 Task: Create a due date automation trigger when advanced on, on the tuesday of the week before a card is due add fields with custom field "Resume" checked at 11:00 AM.
Action: Mouse moved to (914, 288)
Screenshot: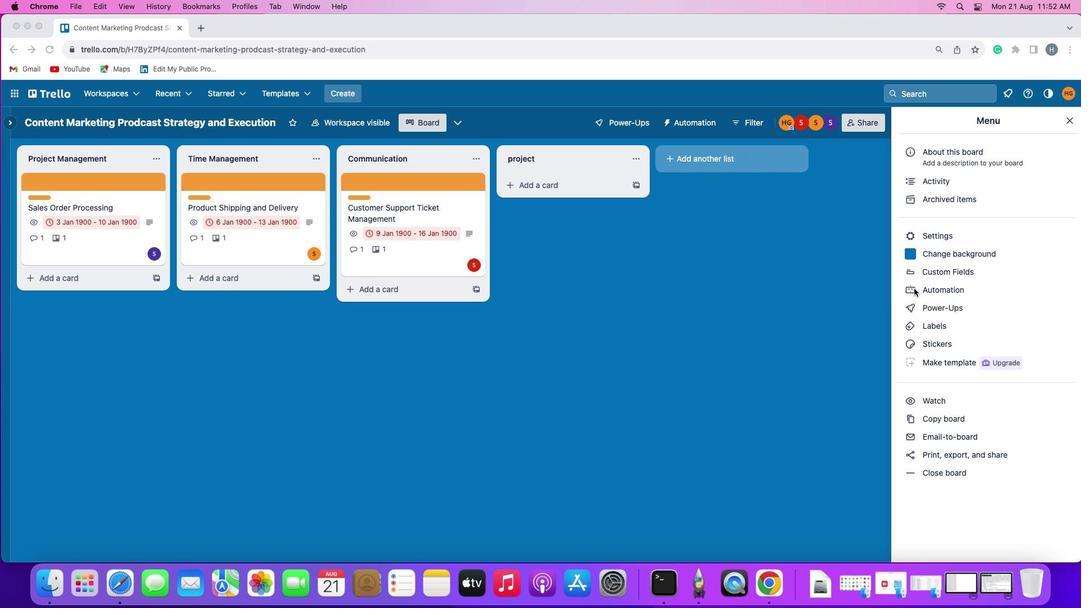 
Action: Mouse pressed left at (914, 288)
Screenshot: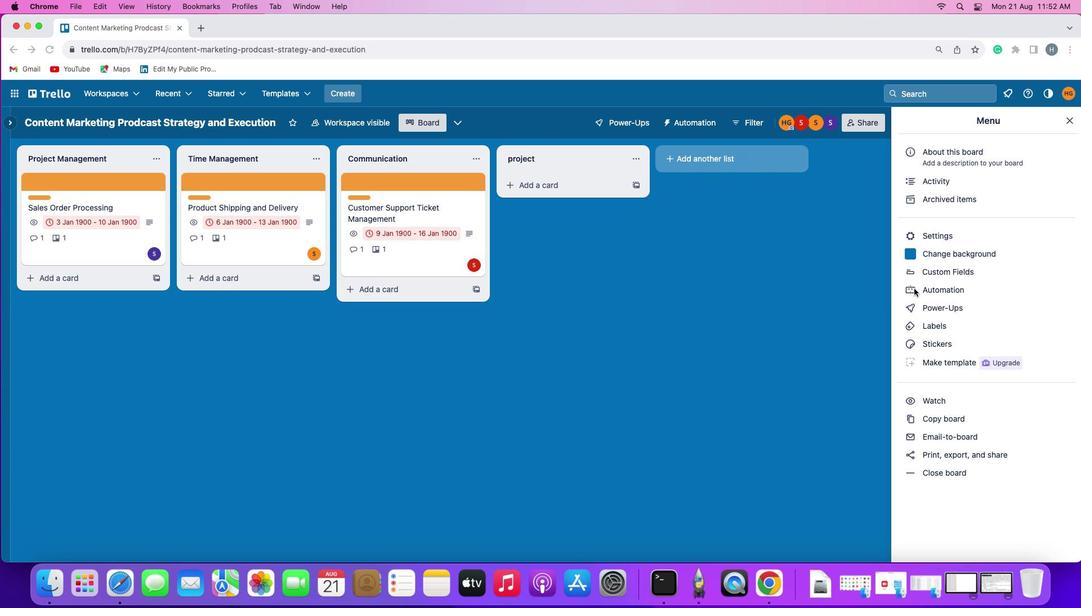 
Action: Mouse pressed left at (914, 288)
Screenshot: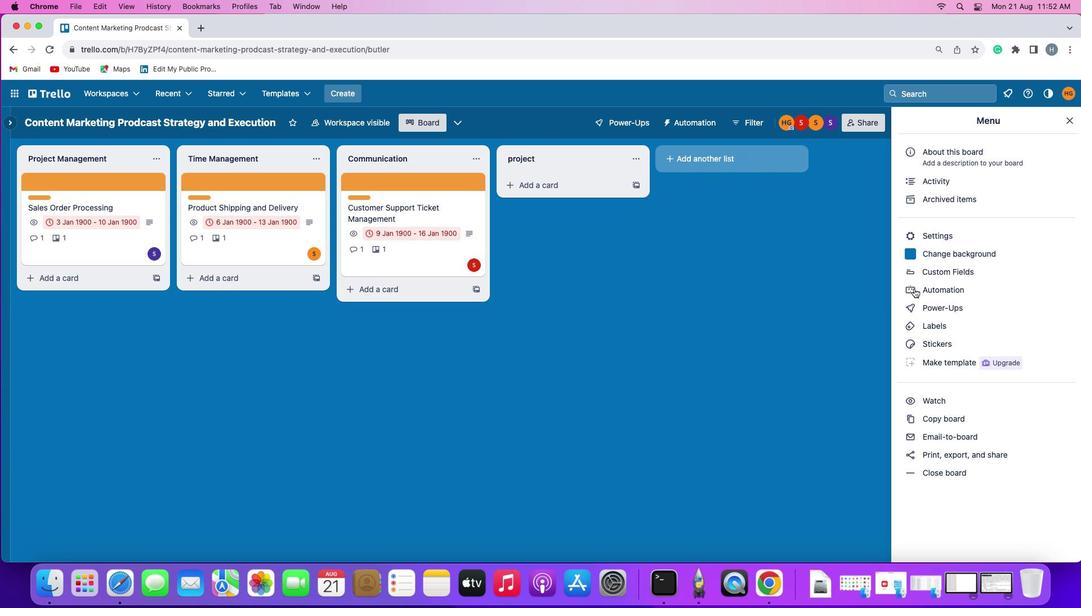 
Action: Mouse moved to (76, 264)
Screenshot: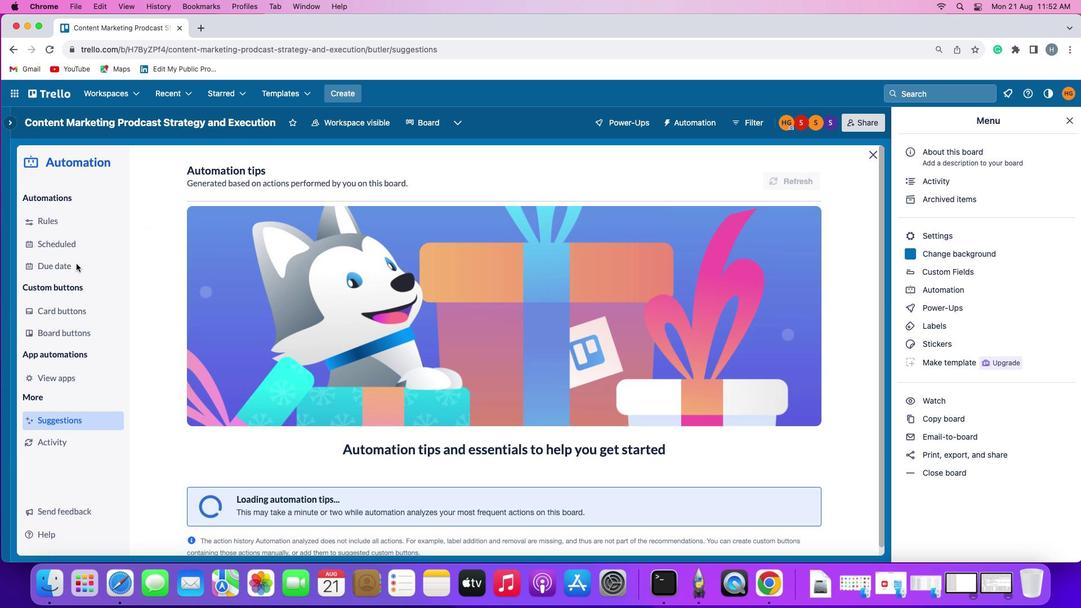 
Action: Mouse pressed left at (76, 264)
Screenshot: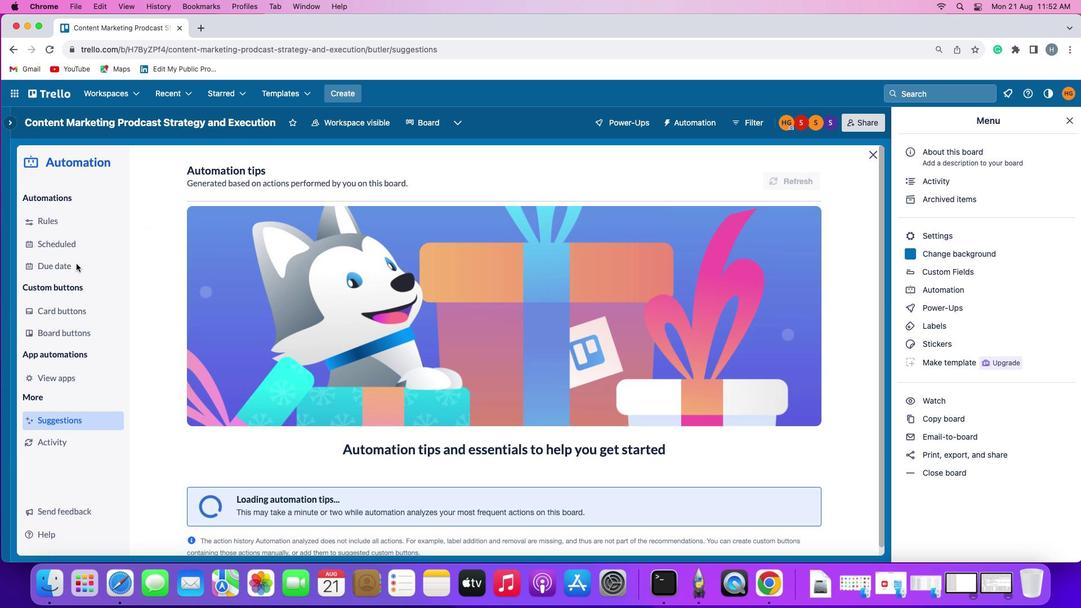
Action: Mouse moved to (765, 176)
Screenshot: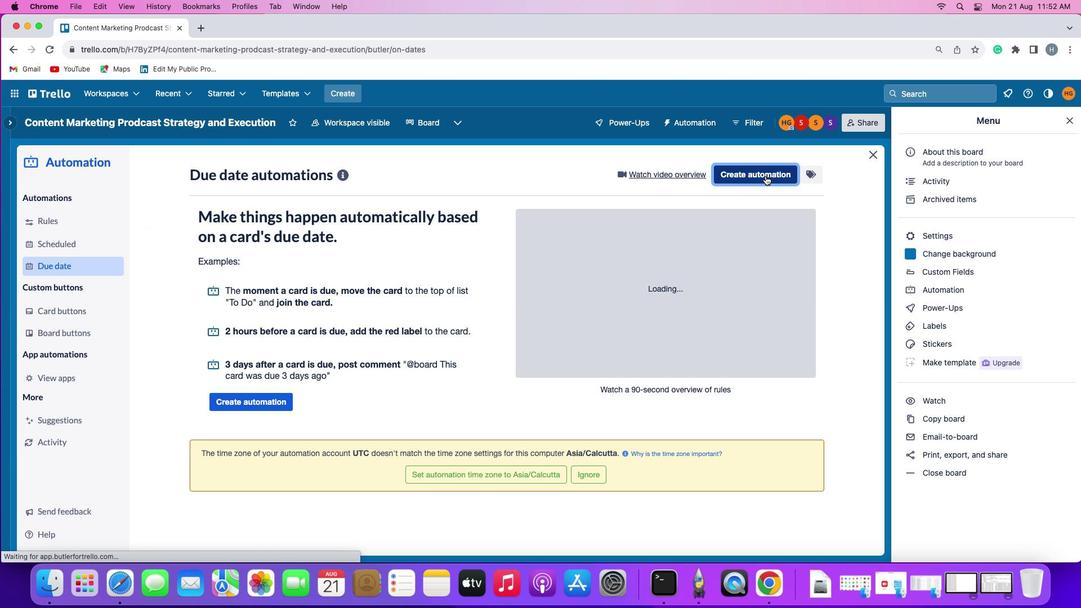 
Action: Mouse pressed left at (765, 176)
Screenshot: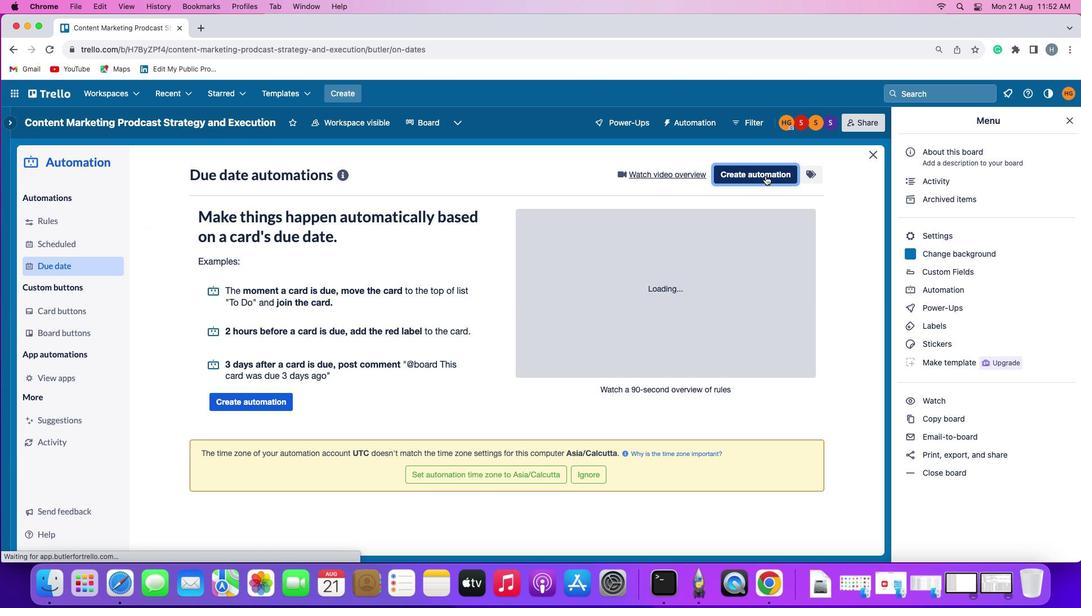 
Action: Mouse moved to (211, 283)
Screenshot: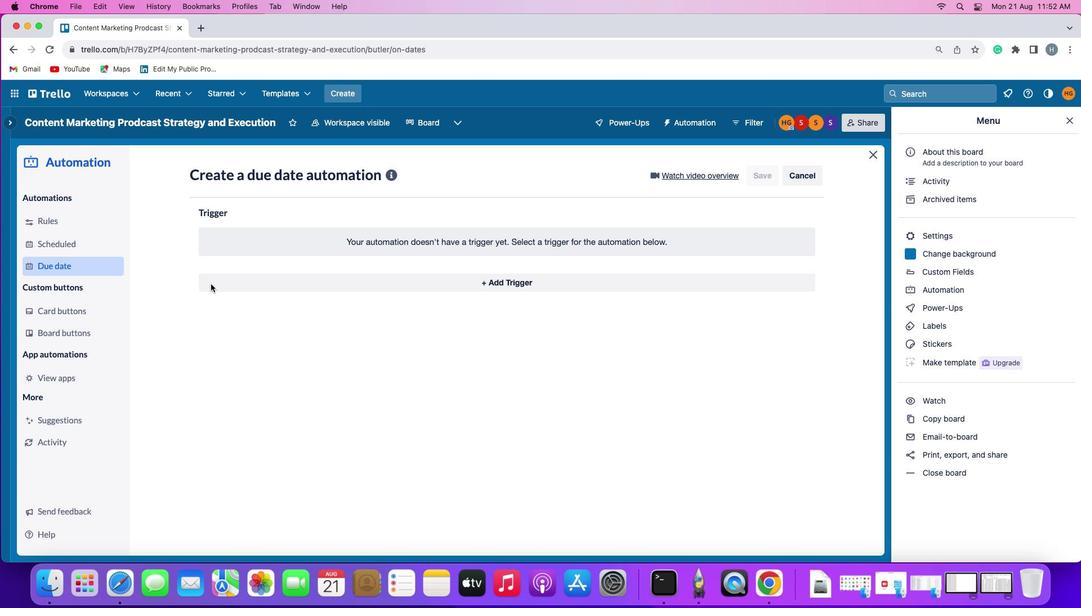 
Action: Mouse pressed left at (211, 283)
Screenshot: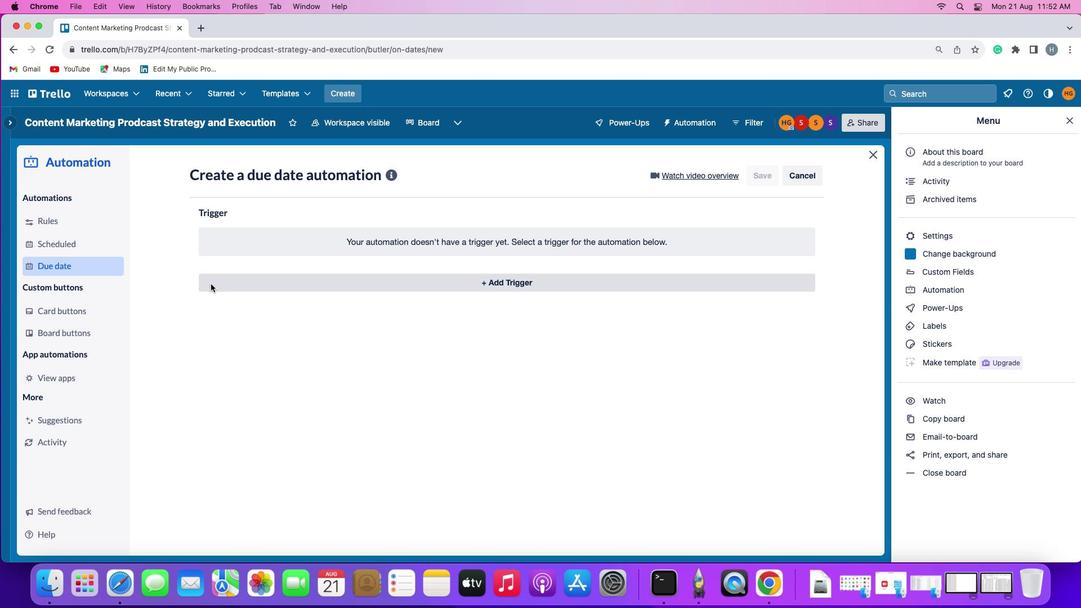 
Action: Mouse moved to (257, 492)
Screenshot: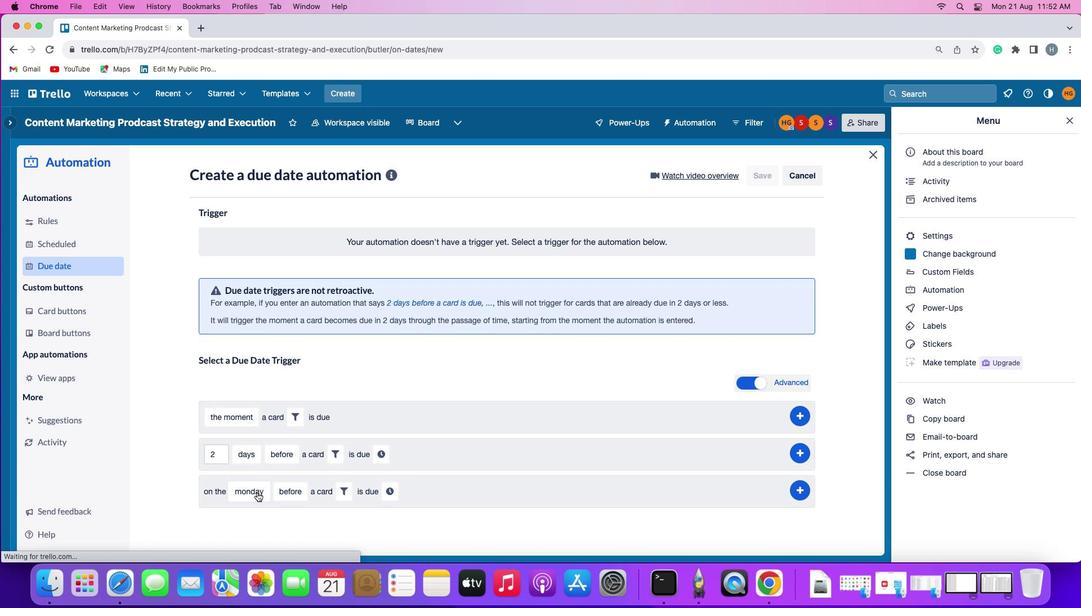 
Action: Mouse pressed left at (257, 492)
Screenshot: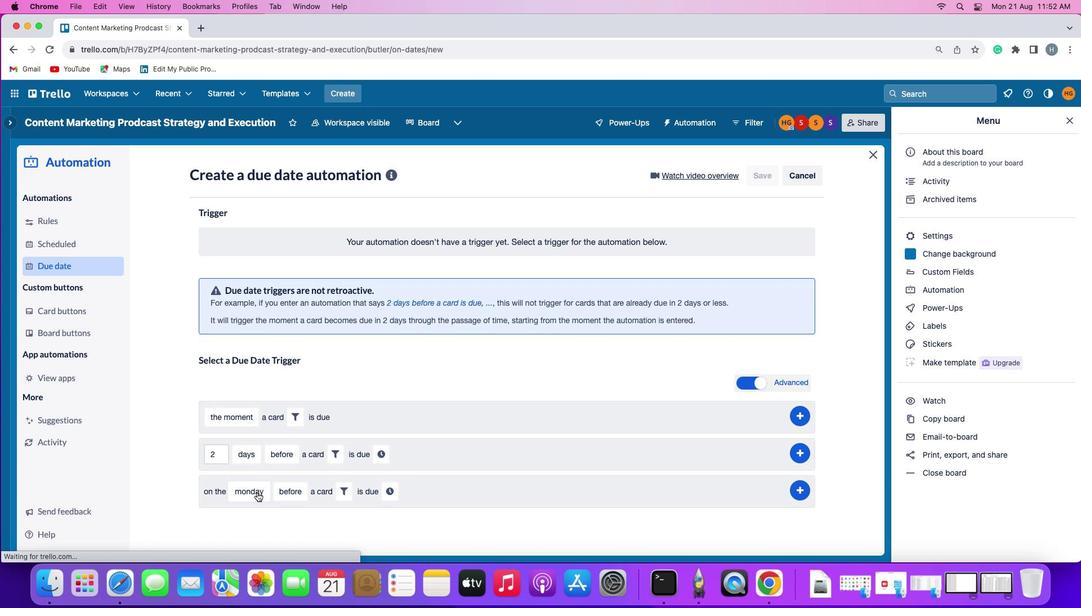 
Action: Mouse moved to (272, 356)
Screenshot: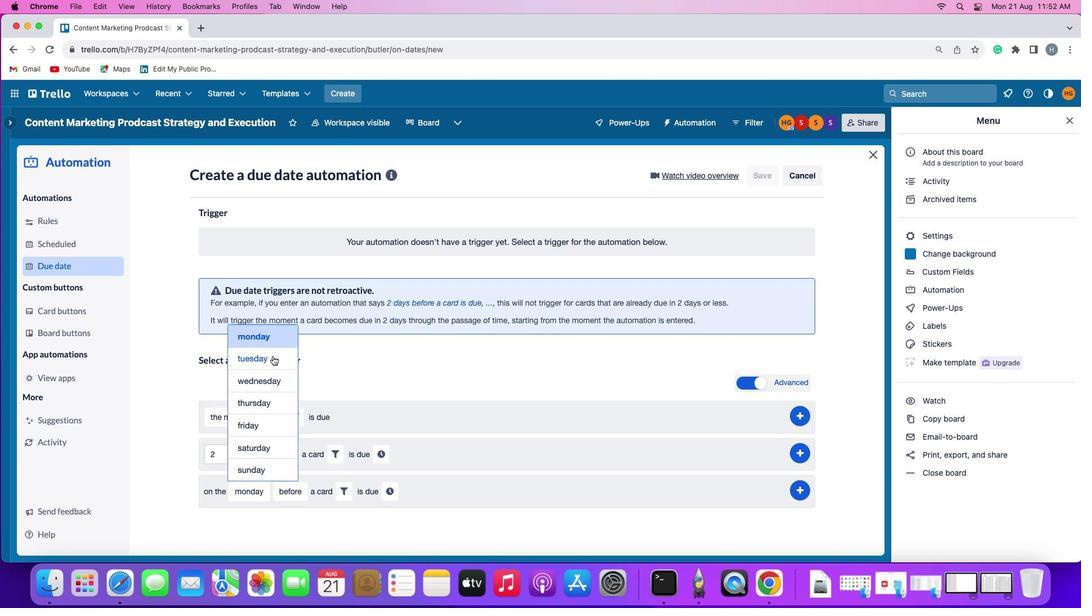 
Action: Mouse pressed left at (272, 356)
Screenshot: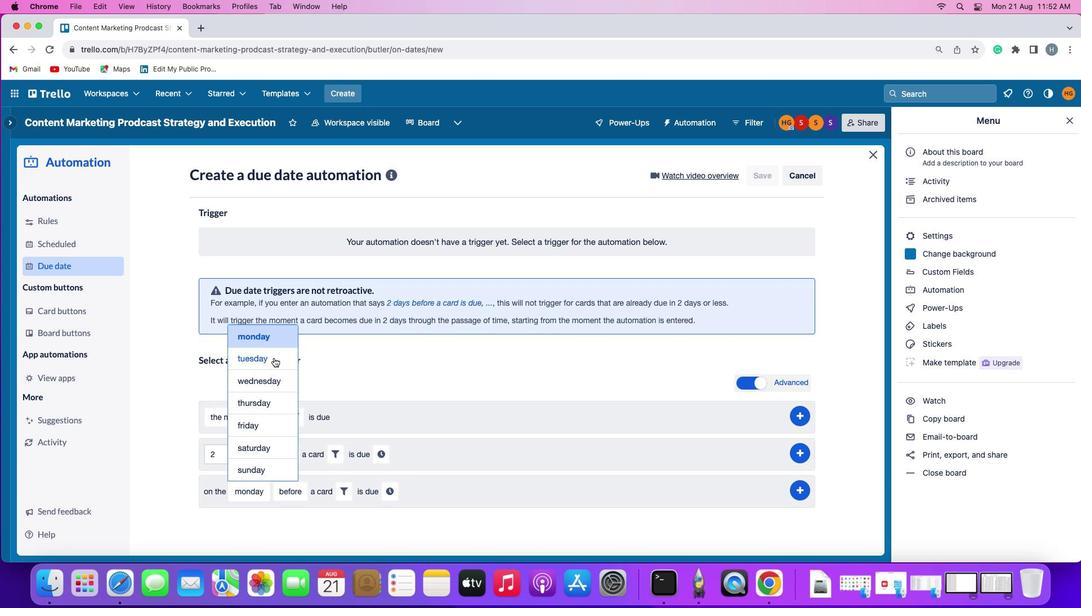 
Action: Mouse moved to (295, 492)
Screenshot: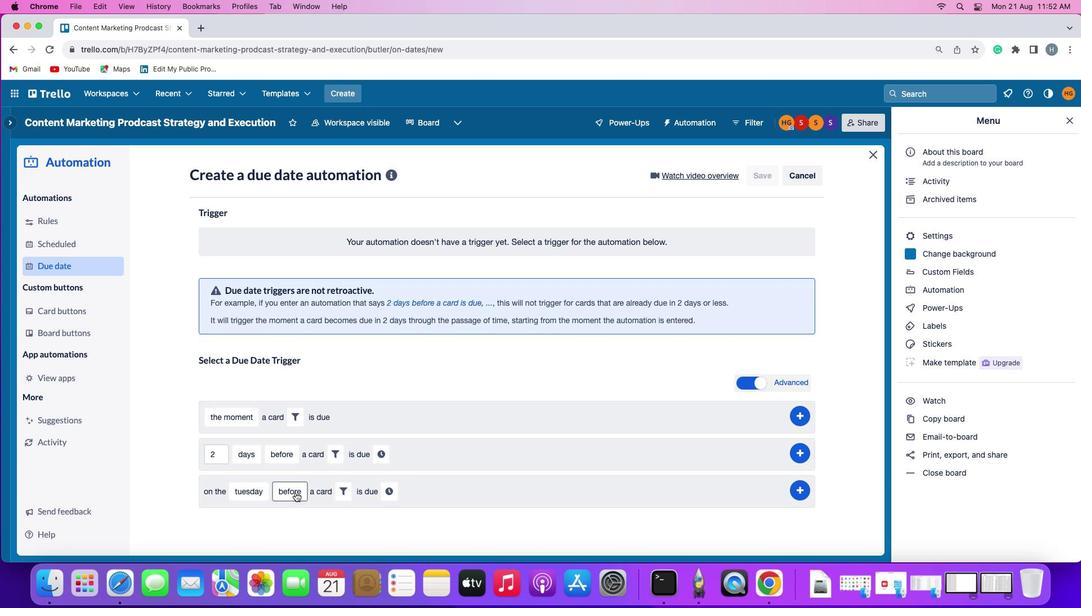 
Action: Mouse pressed left at (295, 492)
Screenshot: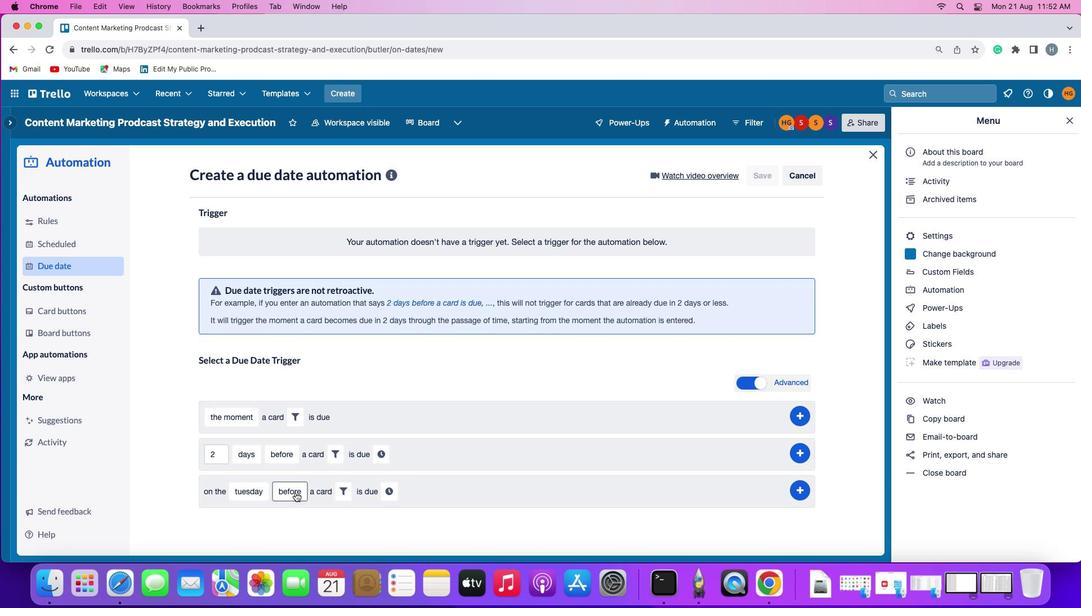 
Action: Mouse moved to (317, 469)
Screenshot: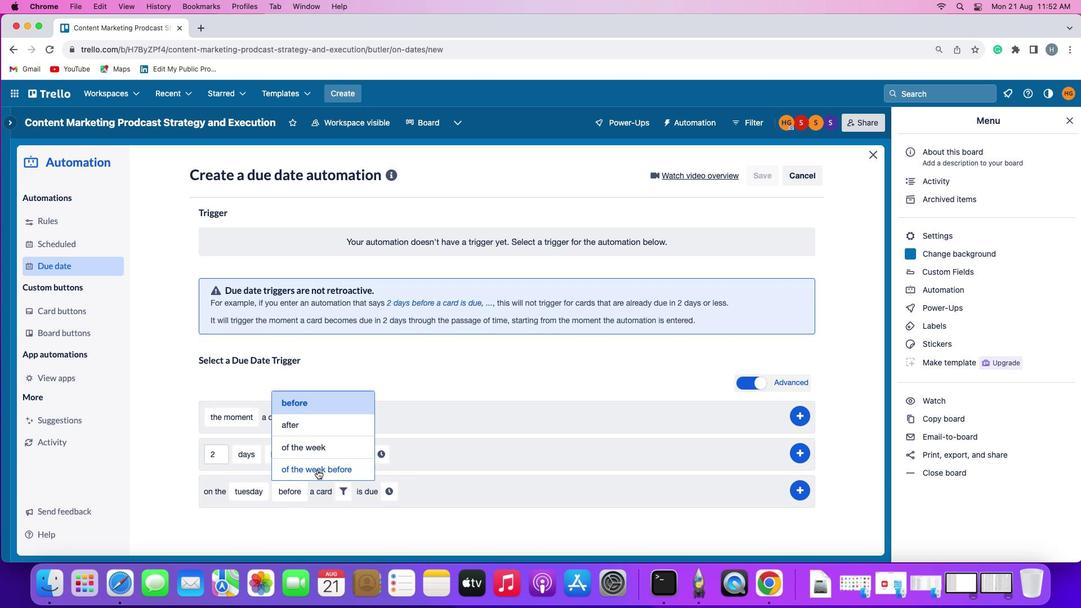 
Action: Mouse pressed left at (317, 469)
Screenshot: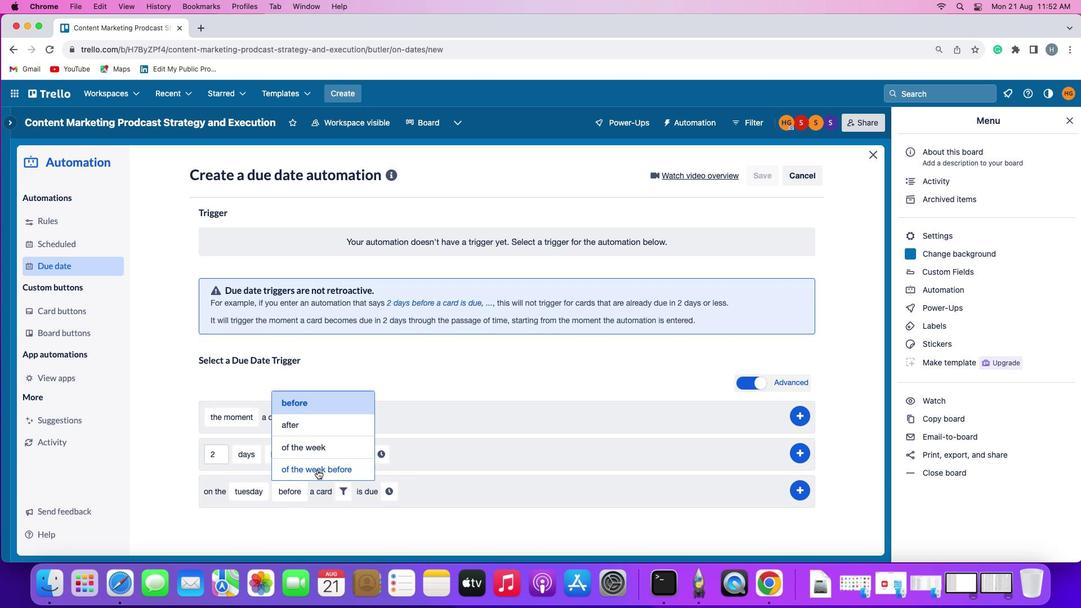
Action: Mouse moved to (391, 494)
Screenshot: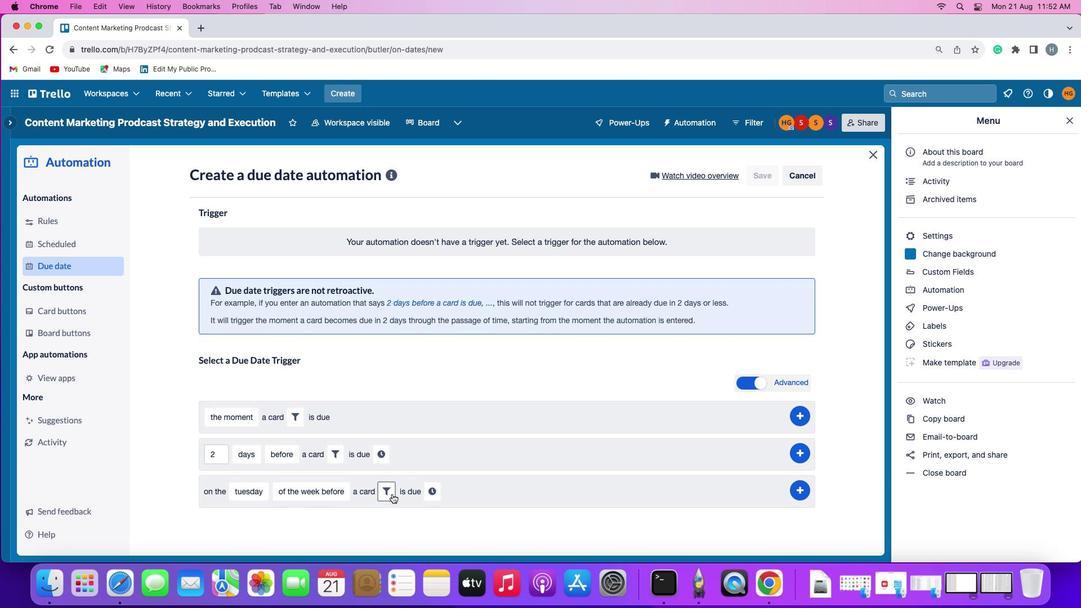 
Action: Mouse pressed left at (391, 494)
Screenshot: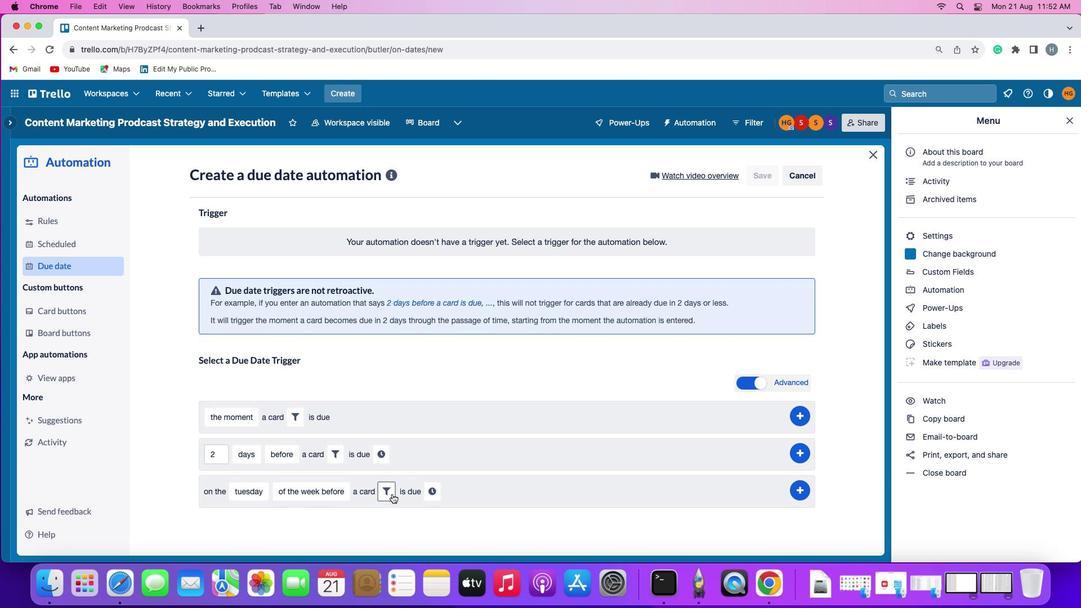 
Action: Mouse moved to (572, 526)
Screenshot: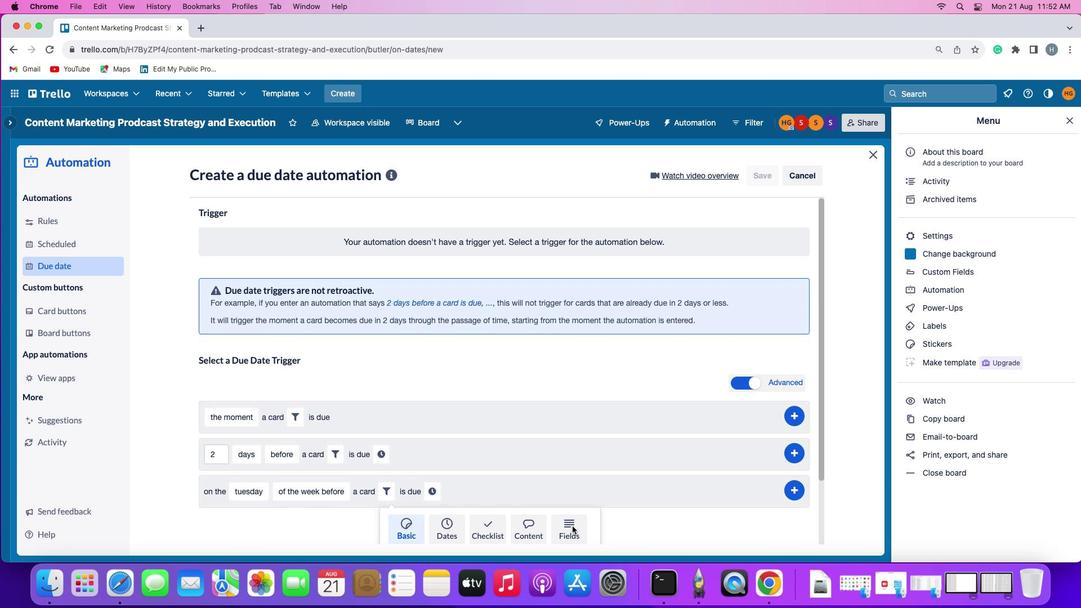 
Action: Mouse pressed left at (572, 526)
Screenshot: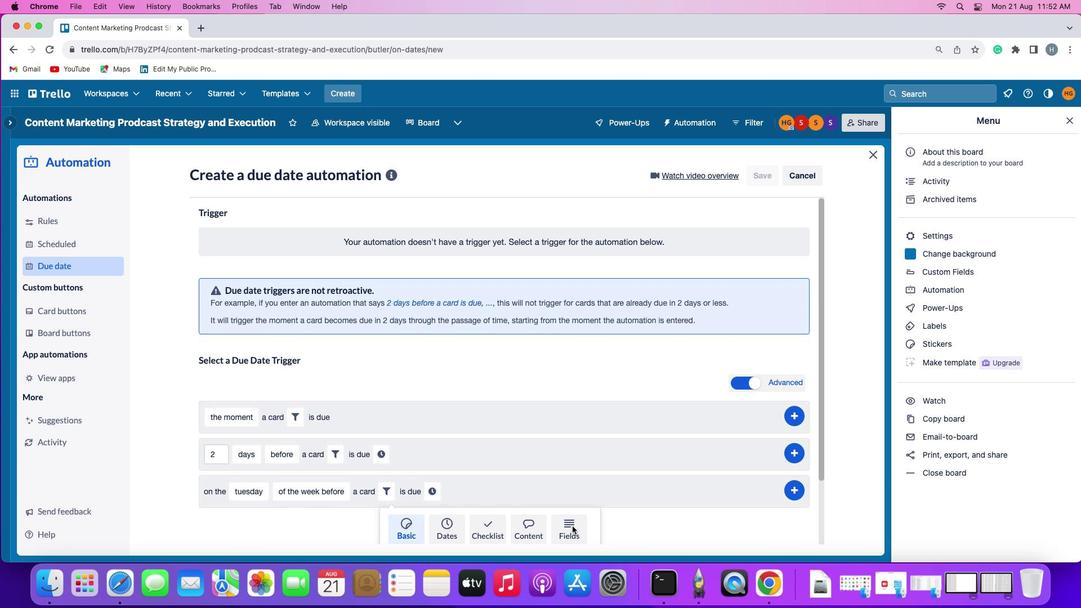 
Action: Mouse moved to (334, 525)
Screenshot: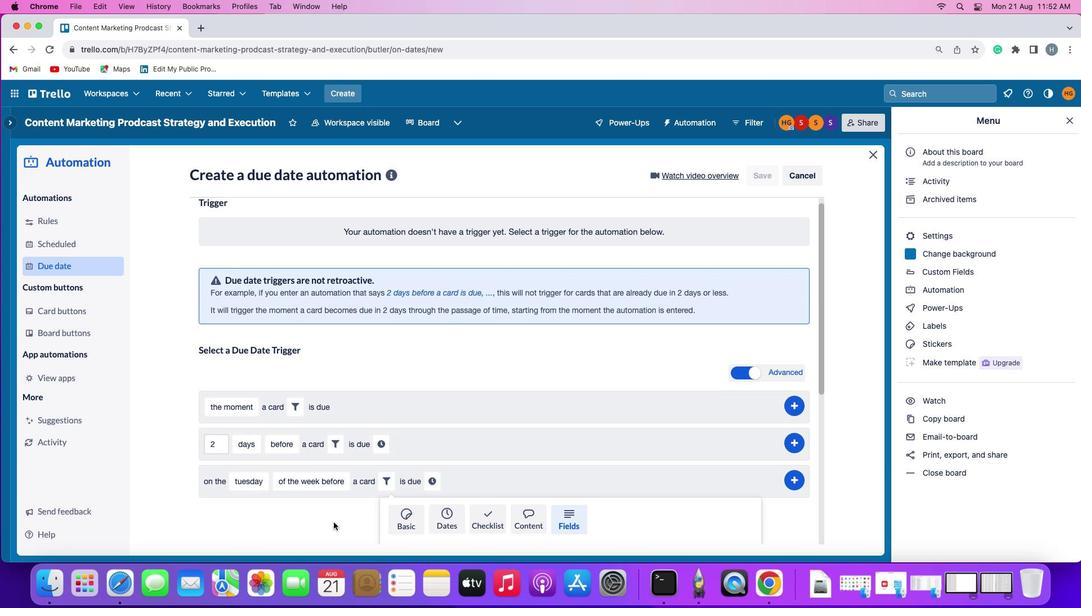 
Action: Mouse scrolled (334, 525) with delta (0, 0)
Screenshot: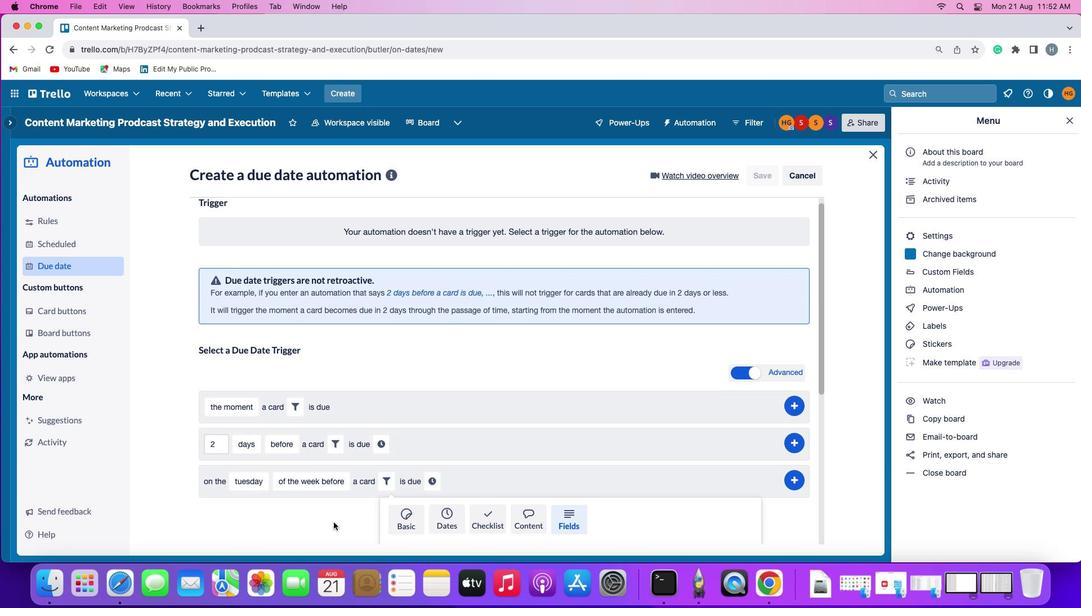 
Action: Mouse scrolled (334, 525) with delta (0, 0)
Screenshot: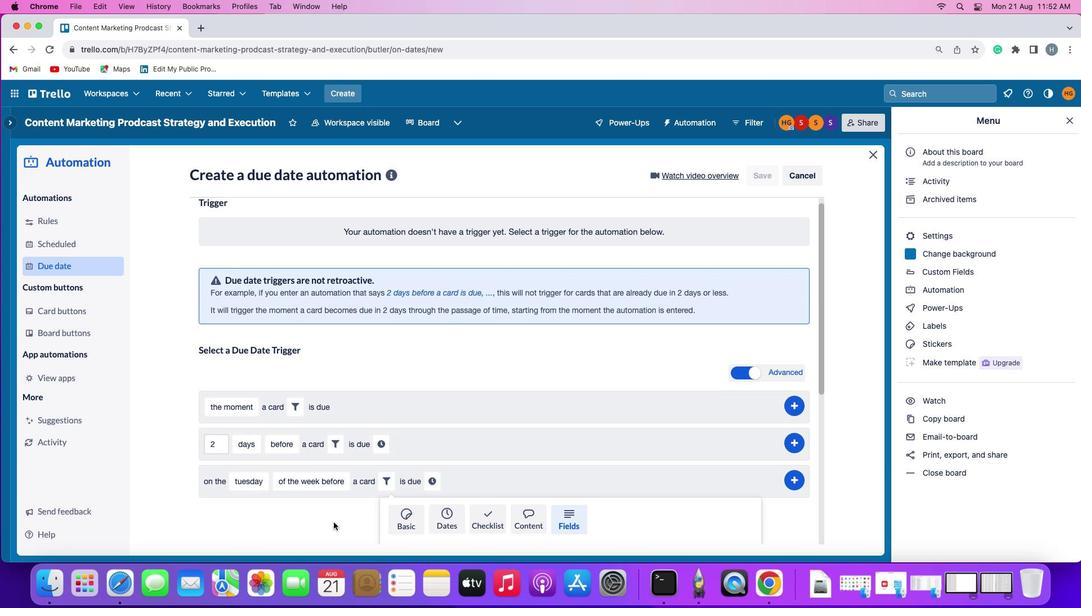 
Action: Mouse moved to (334, 525)
Screenshot: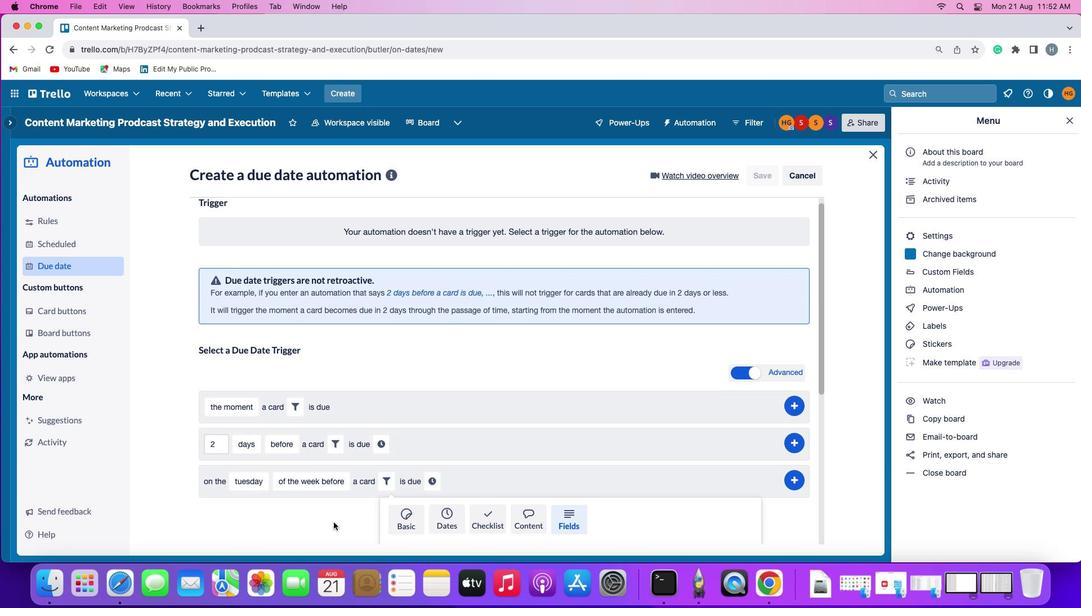 
Action: Mouse scrolled (334, 525) with delta (0, -1)
Screenshot: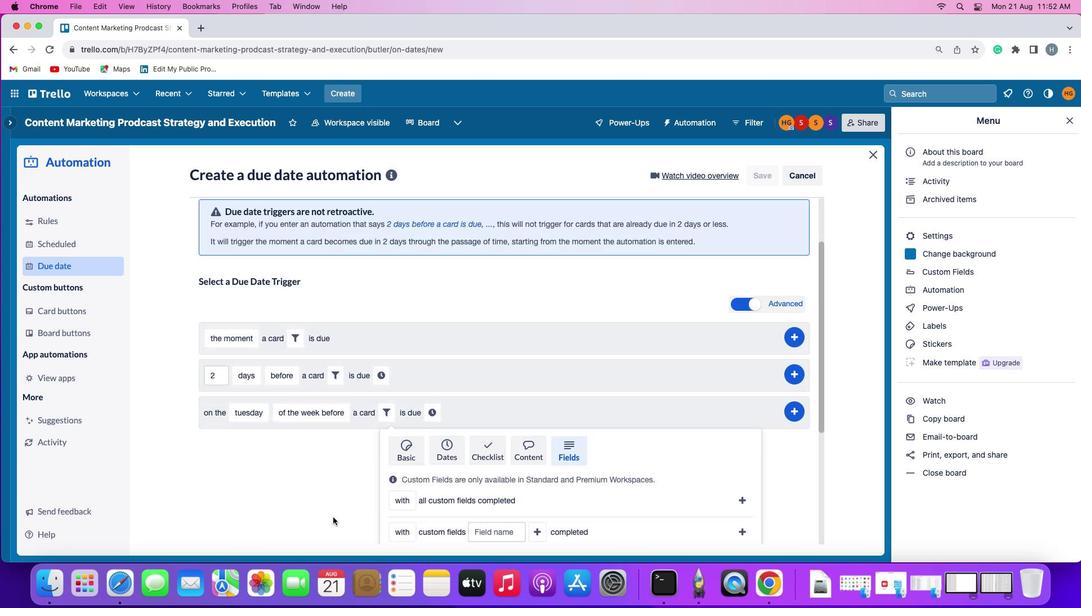 
Action: Mouse moved to (333, 524)
Screenshot: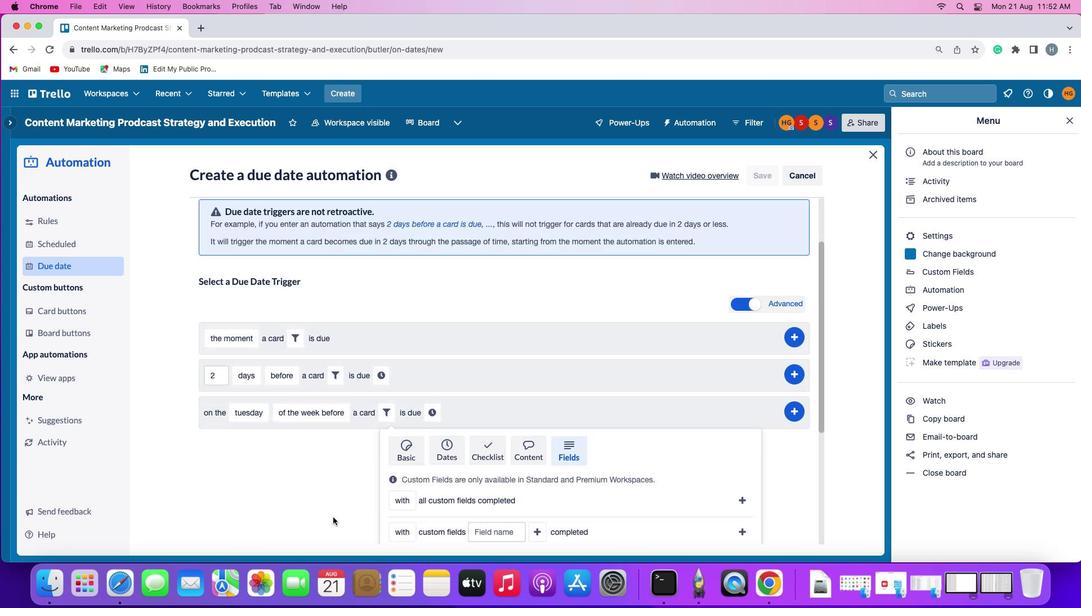 
Action: Mouse scrolled (333, 524) with delta (0, -2)
Screenshot: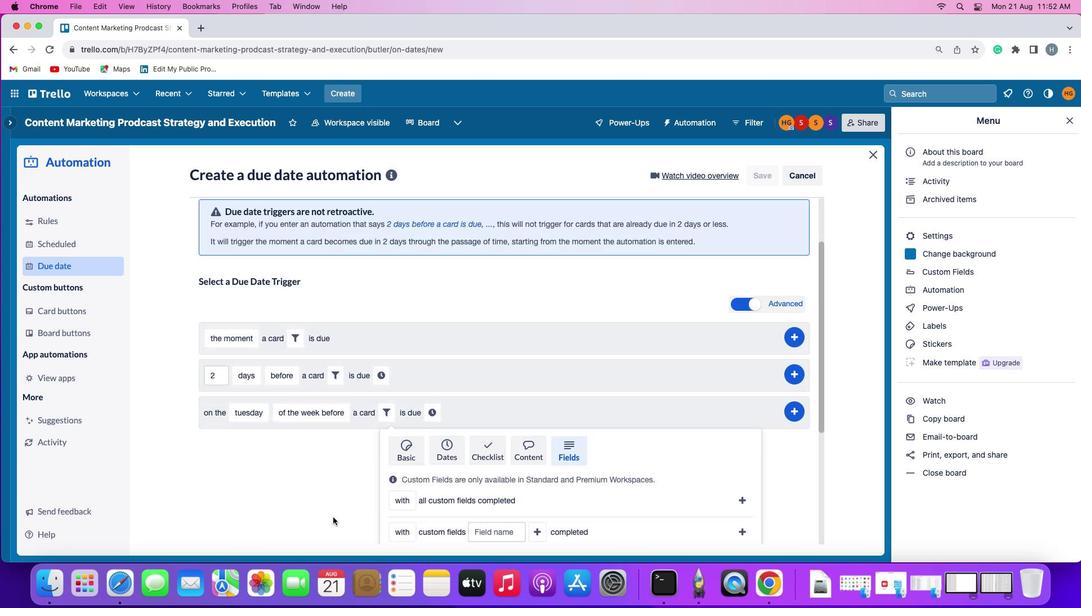 
Action: Mouse moved to (333, 521)
Screenshot: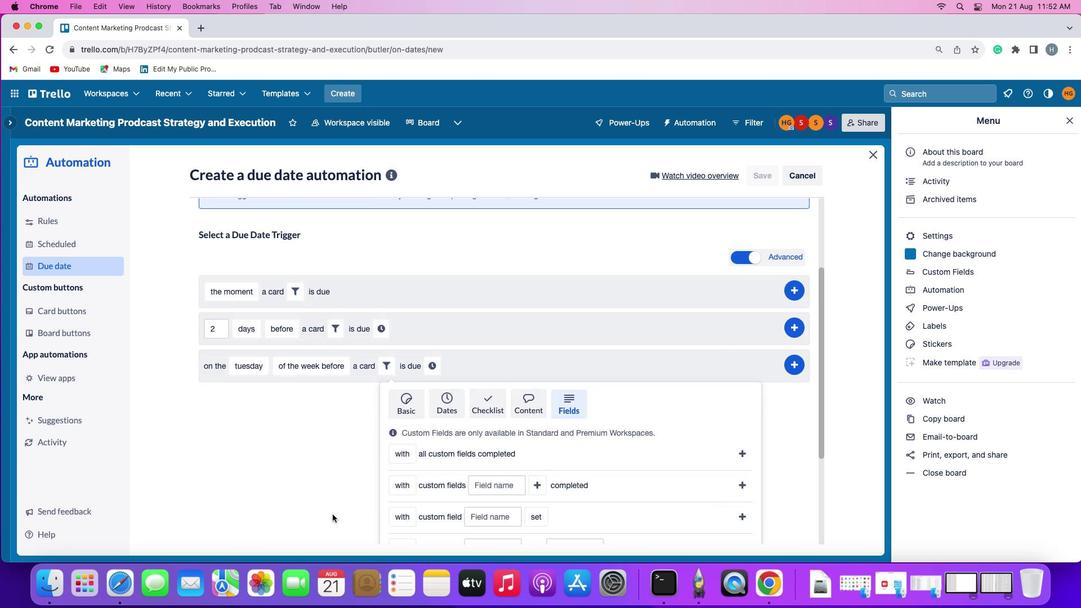
Action: Mouse scrolled (333, 521) with delta (0, -3)
Screenshot: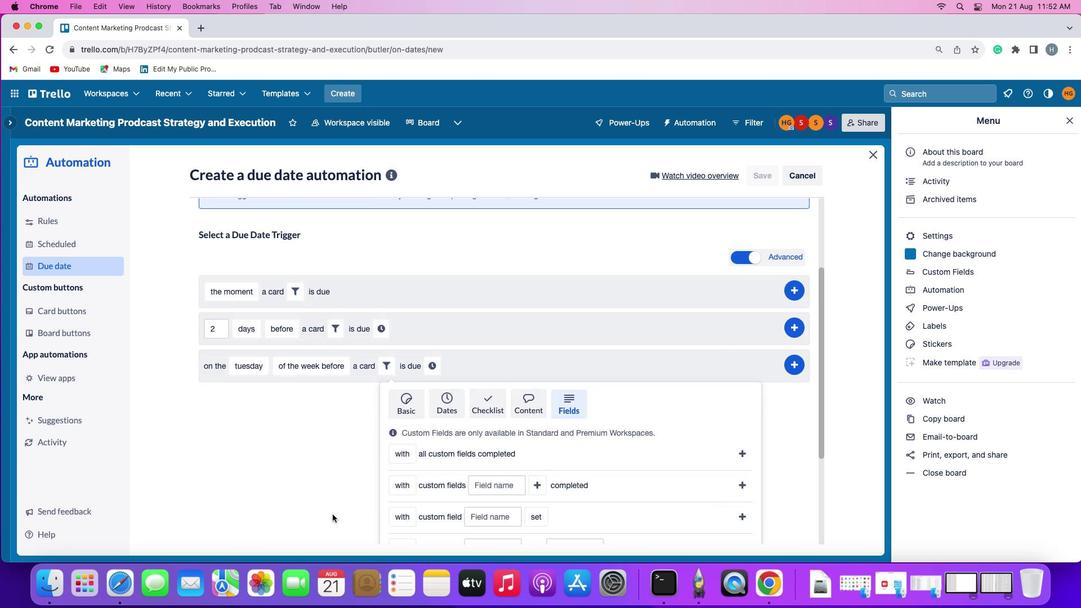 
Action: Mouse moved to (332, 511)
Screenshot: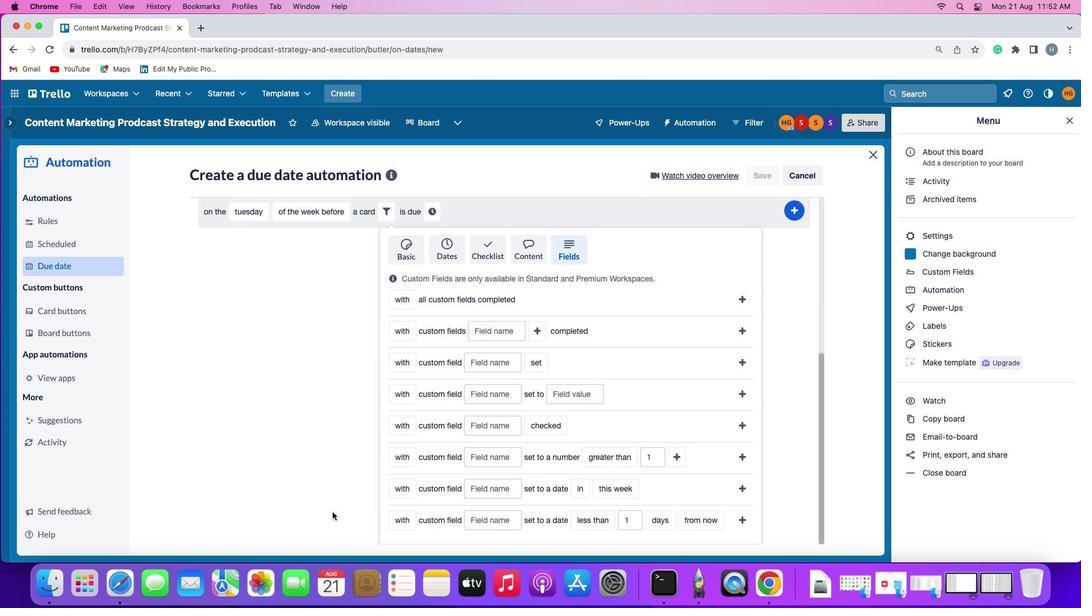 
Action: Mouse scrolled (332, 511) with delta (0, 0)
Screenshot: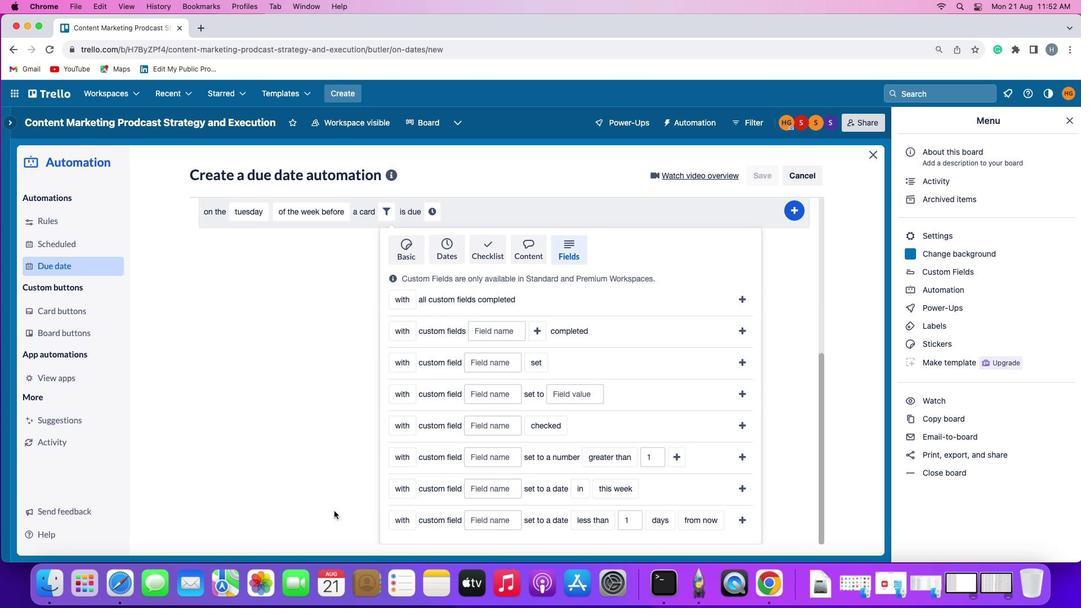 
Action: Mouse scrolled (332, 511) with delta (0, 0)
Screenshot: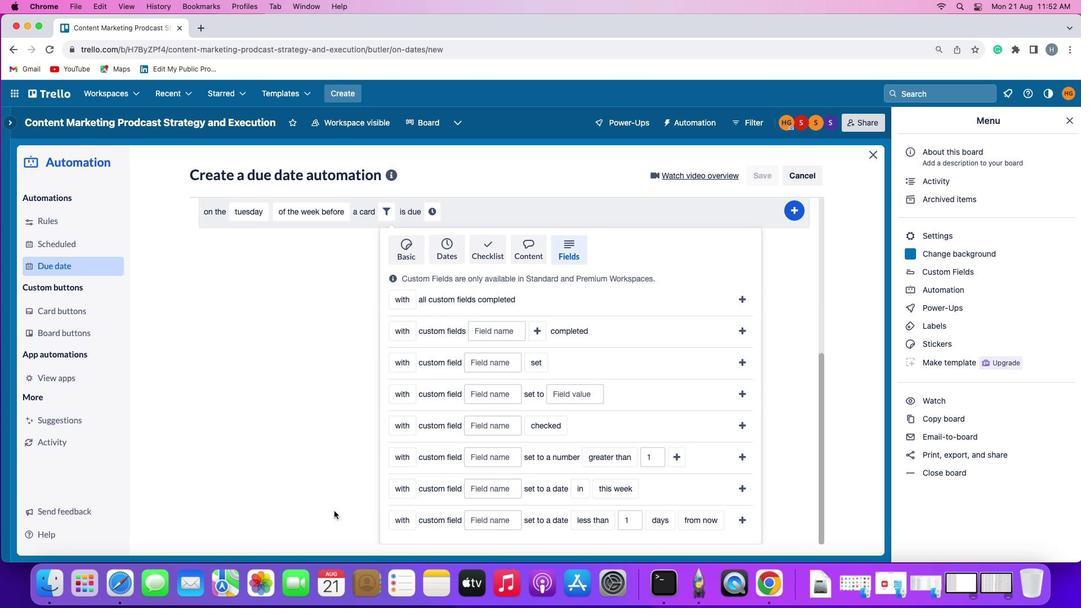 
Action: Mouse scrolled (332, 511) with delta (0, -1)
Screenshot: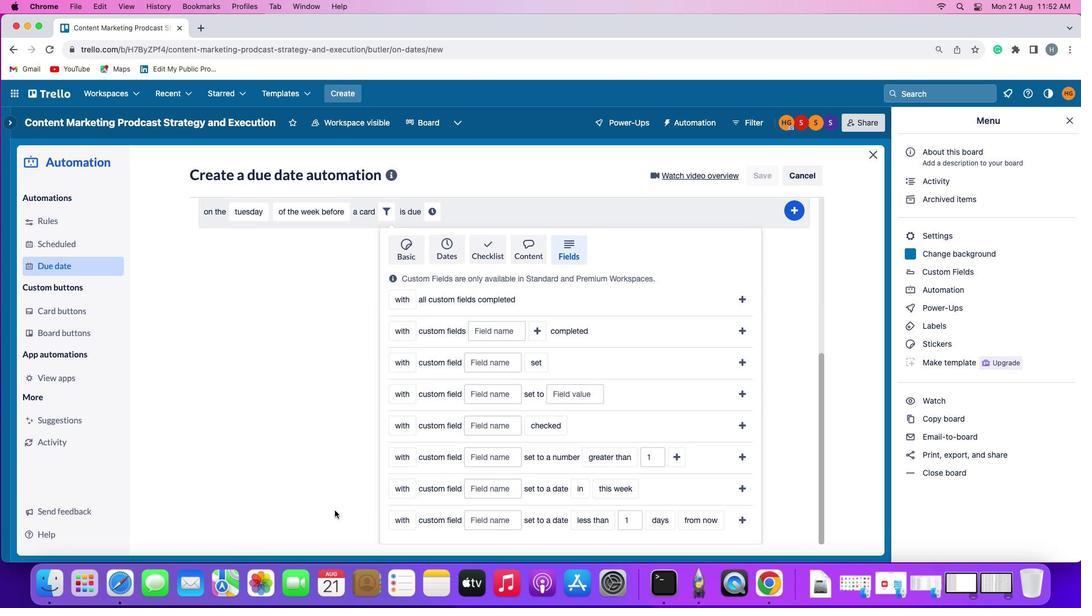 
Action: Mouse moved to (334, 511)
Screenshot: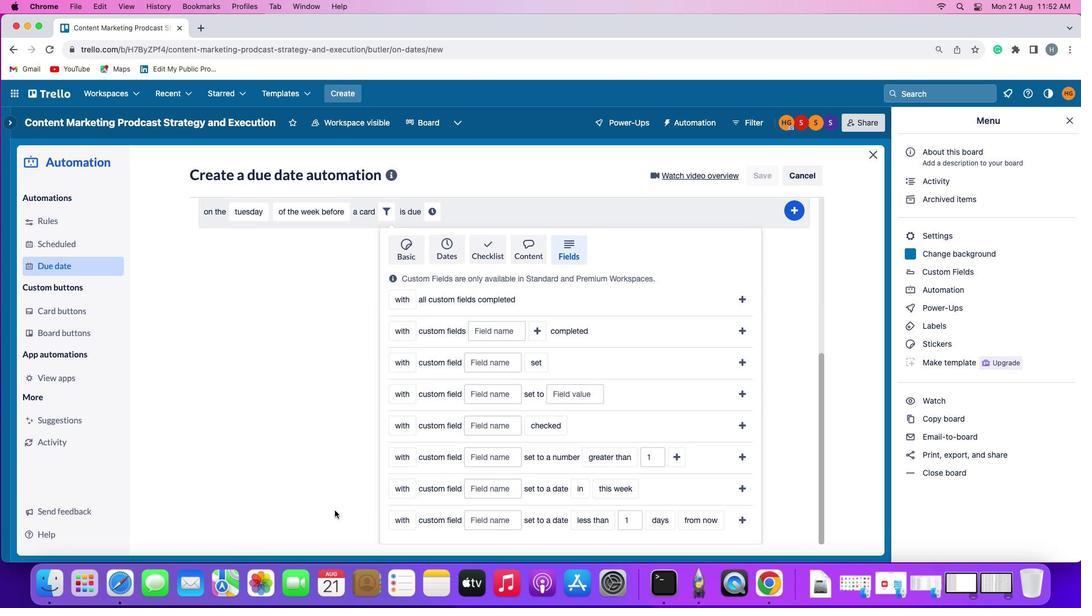 
Action: Mouse scrolled (334, 511) with delta (0, -2)
Screenshot: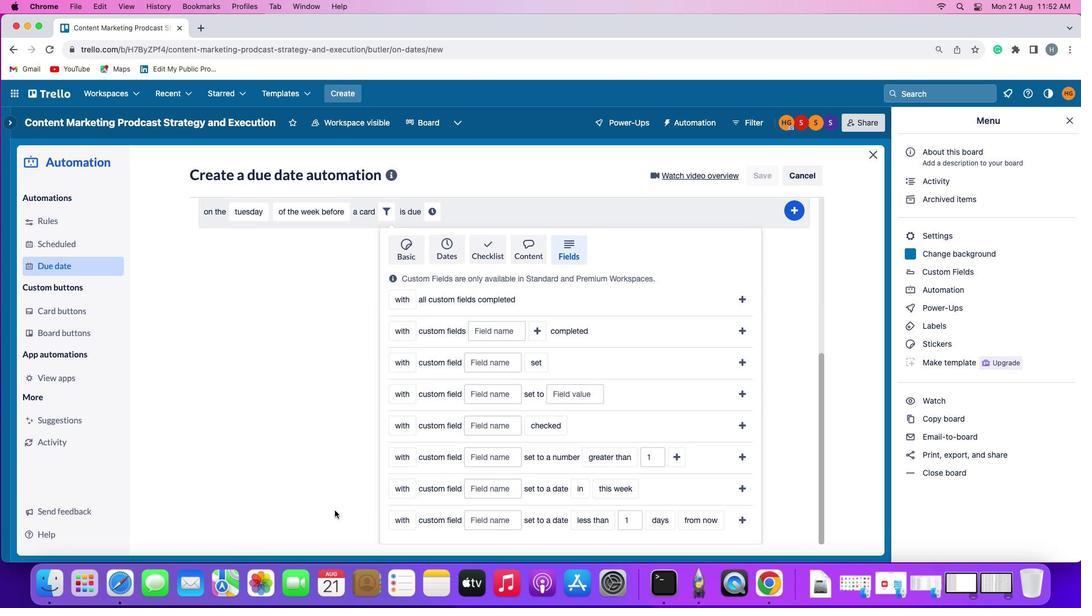 
Action: Mouse moved to (400, 428)
Screenshot: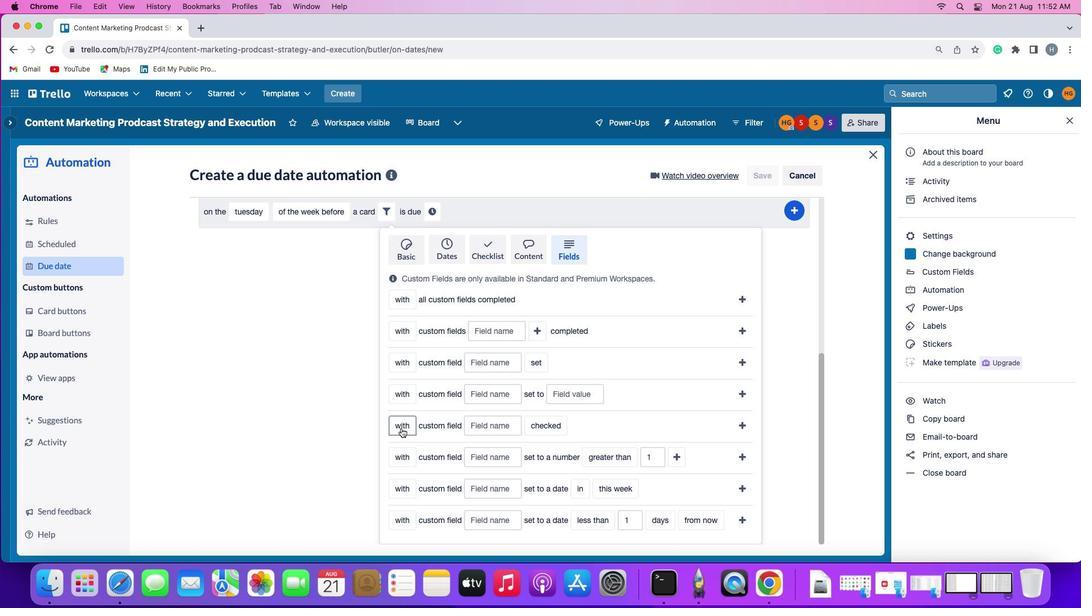 
Action: Mouse pressed left at (400, 428)
Screenshot: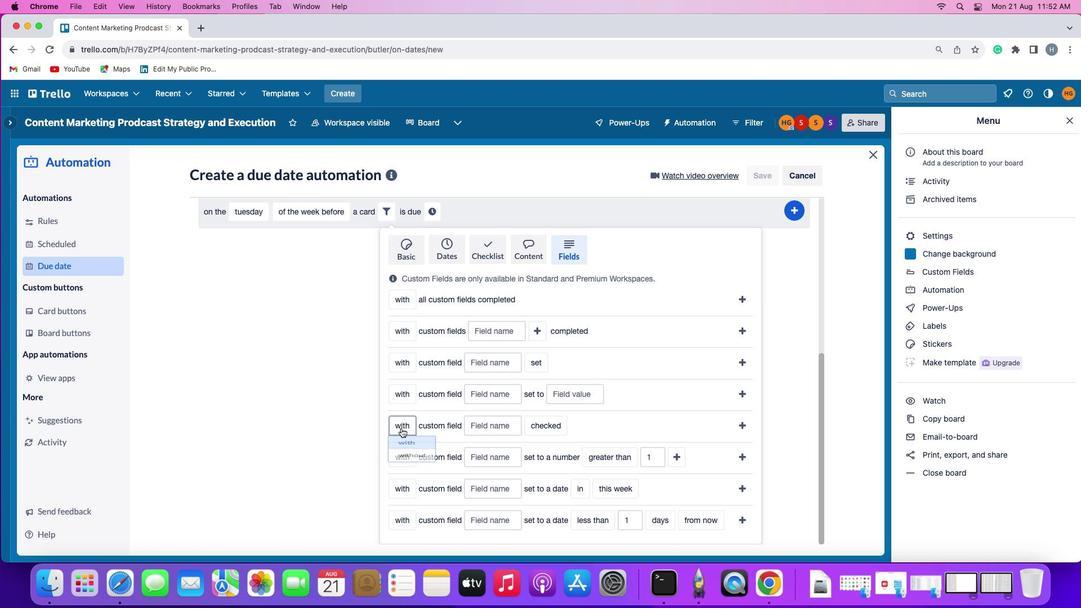 
Action: Mouse moved to (408, 442)
Screenshot: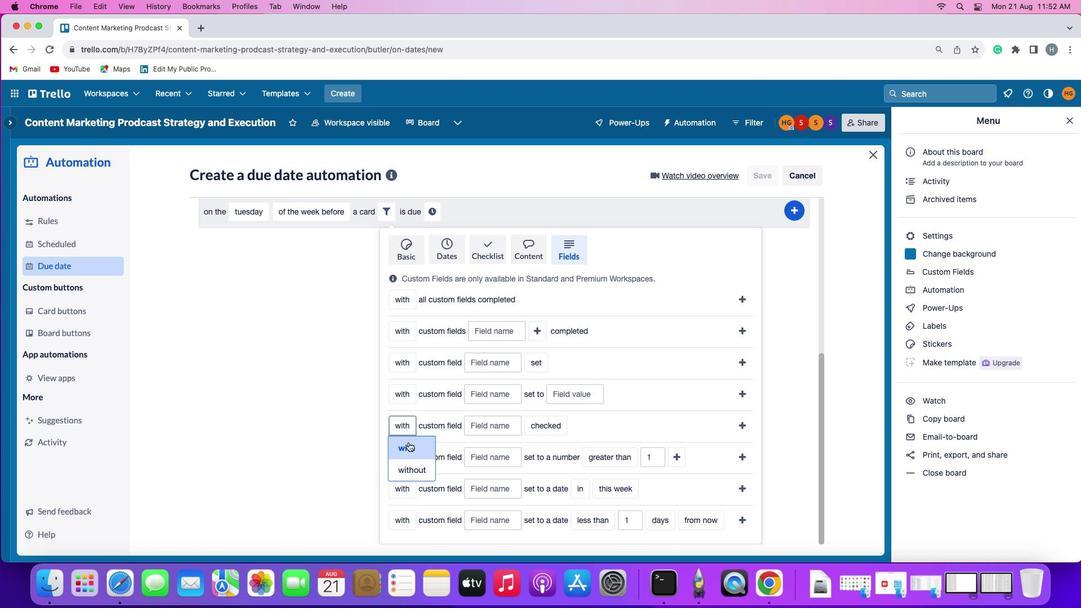 
Action: Mouse pressed left at (408, 442)
Screenshot: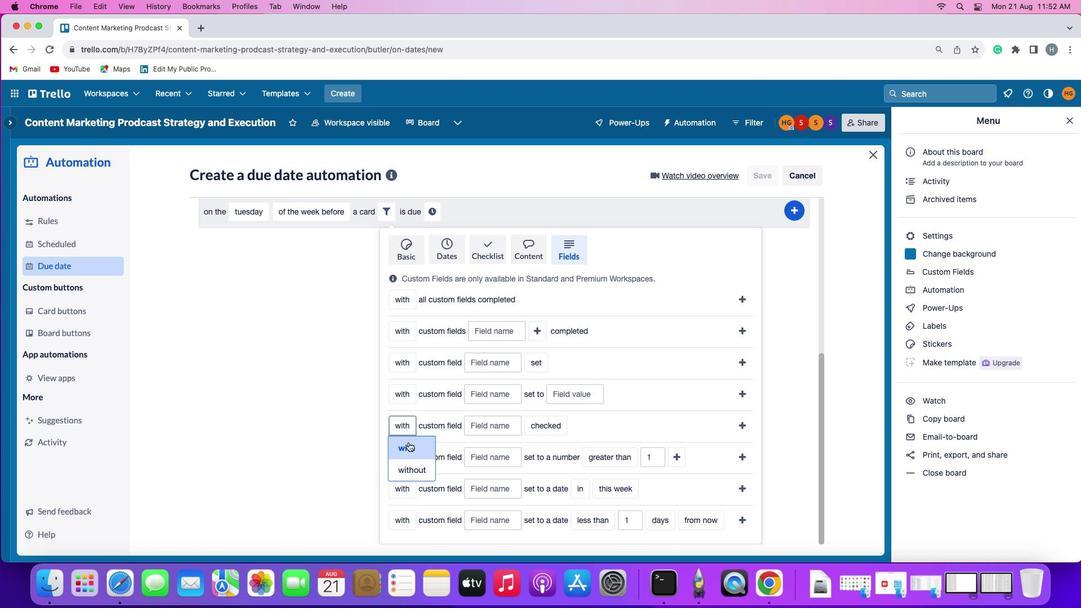 
Action: Mouse moved to (494, 427)
Screenshot: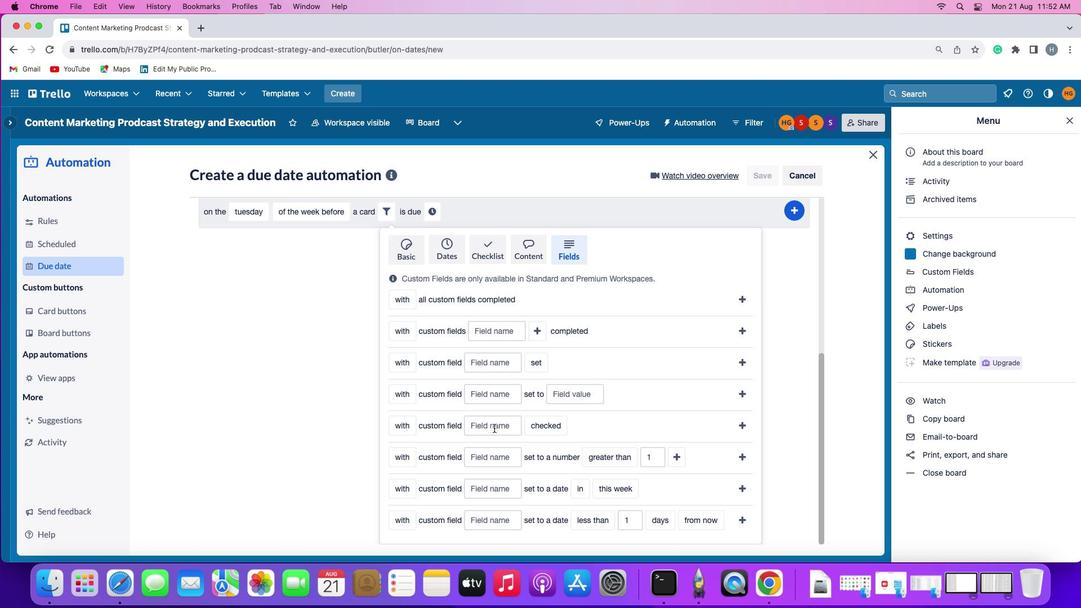 
Action: Mouse pressed left at (494, 427)
Screenshot: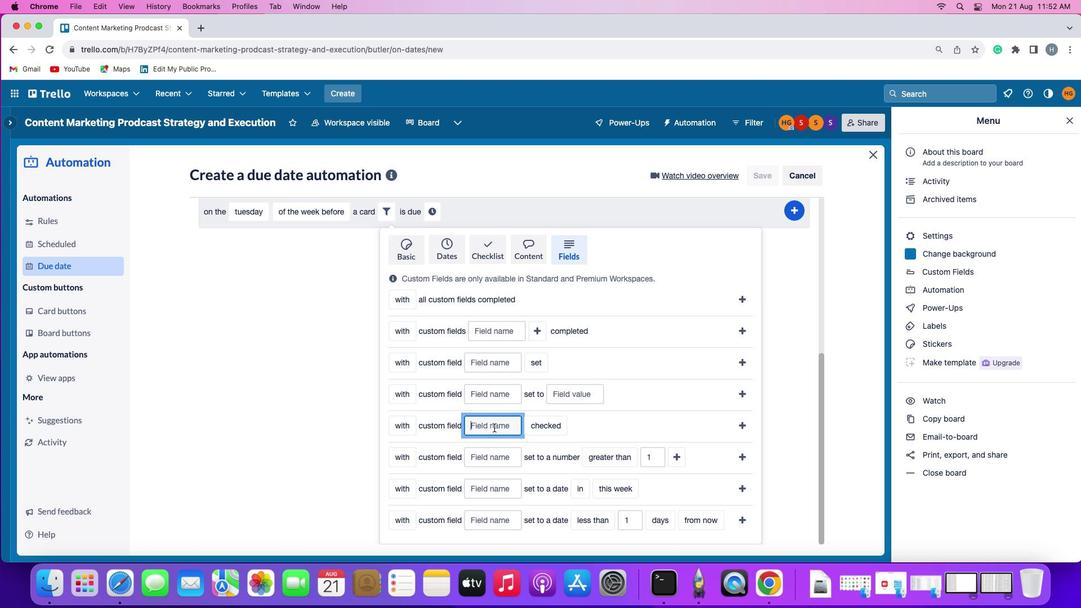 
Action: Mouse moved to (496, 426)
Screenshot: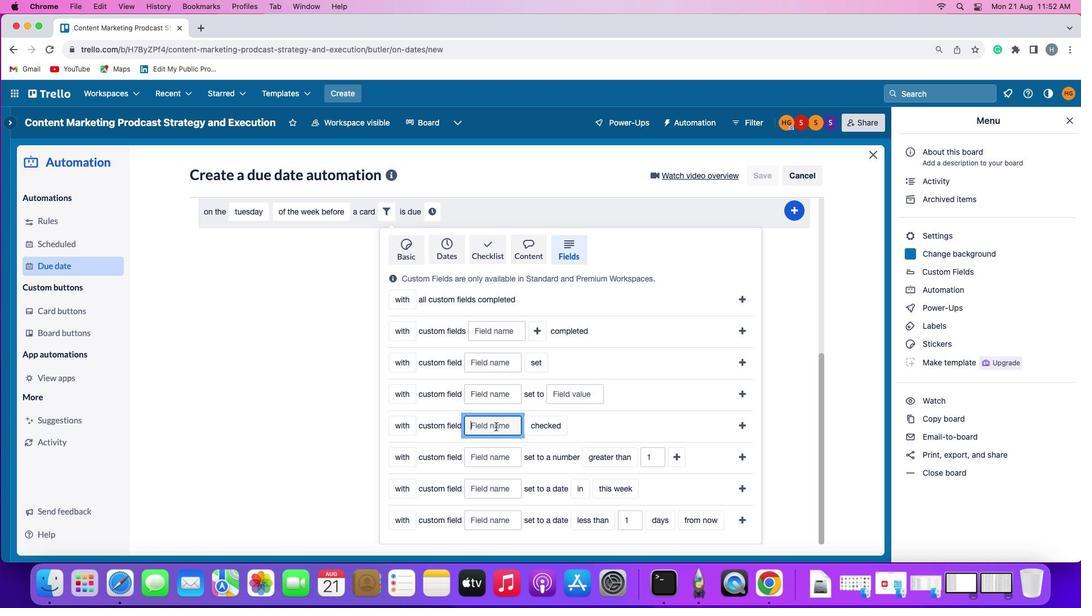 
Action: Key pressed Key.shift'R''e''s''u''m''e'
Screenshot: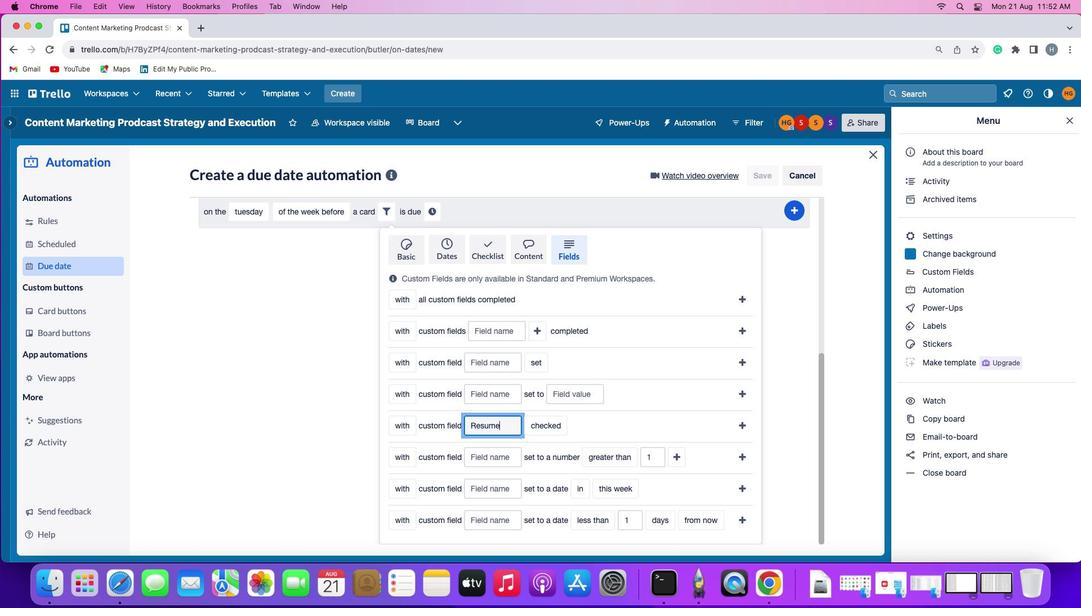
Action: Mouse moved to (552, 423)
Screenshot: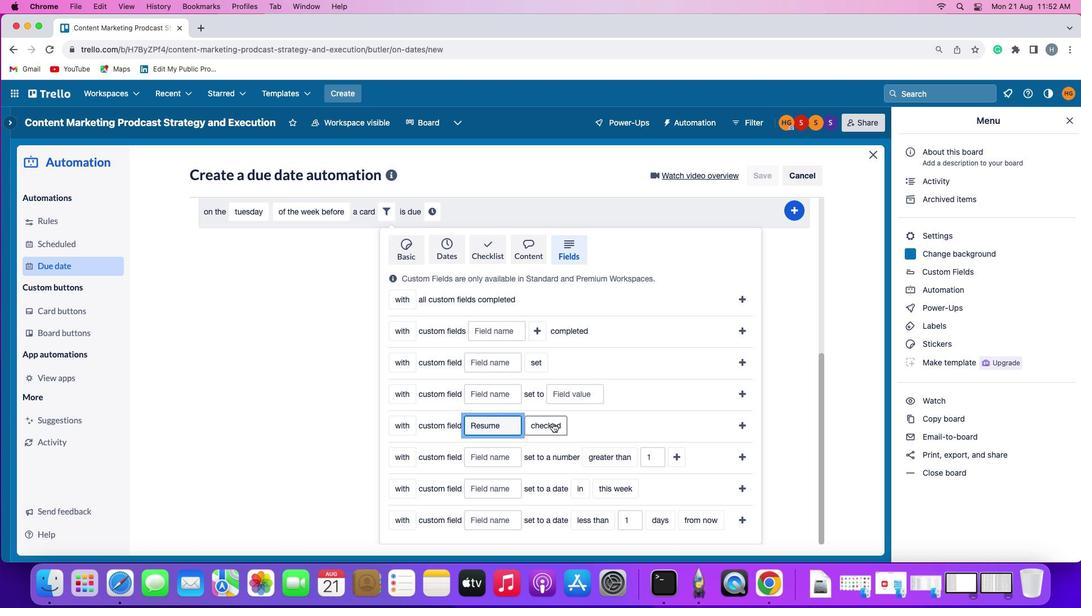 
Action: Mouse pressed left at (552, 423)
Screenshot: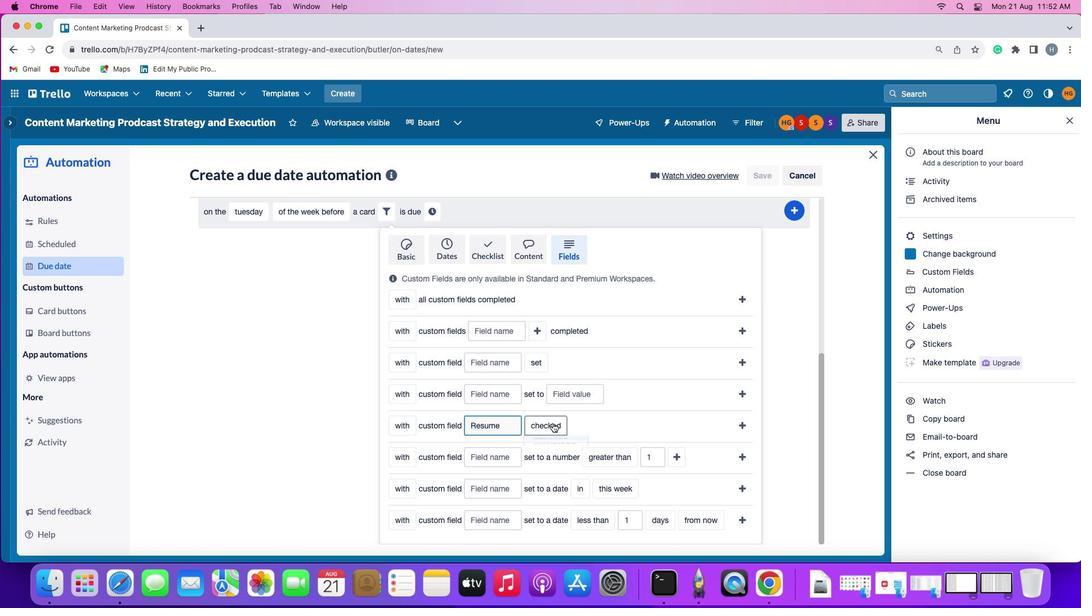 
Action: Mouse moved to (554, 446)
Screenshot: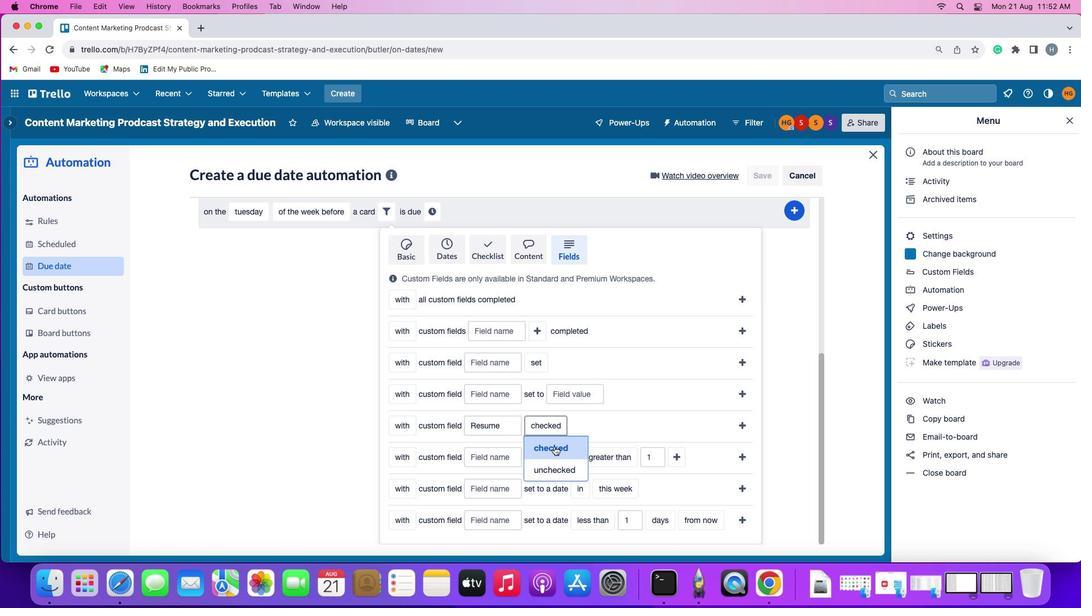 
Action: Mouse pressed left at (554, 446)
Screenshot: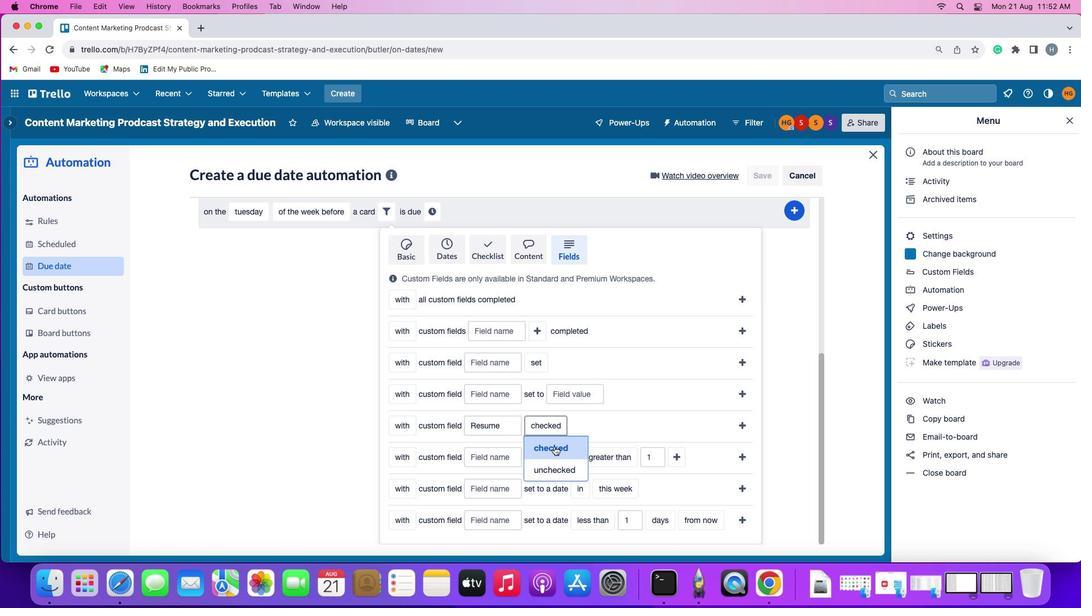 
Action: Mouse moved to (742, 422)
Screenshot: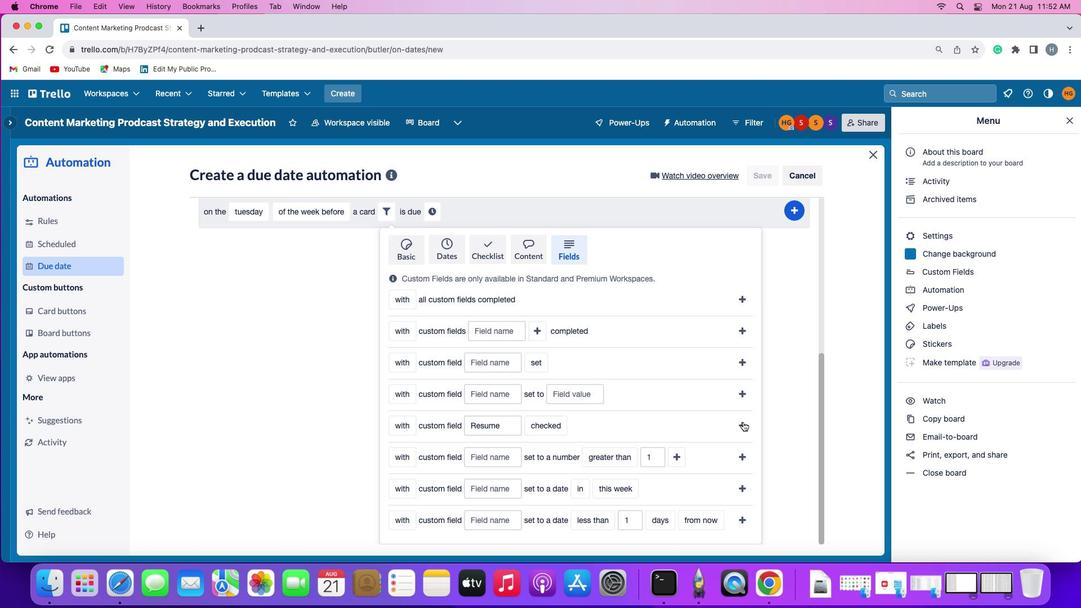 
Action: Mouse pressed left at (742, 422)
Screenshot: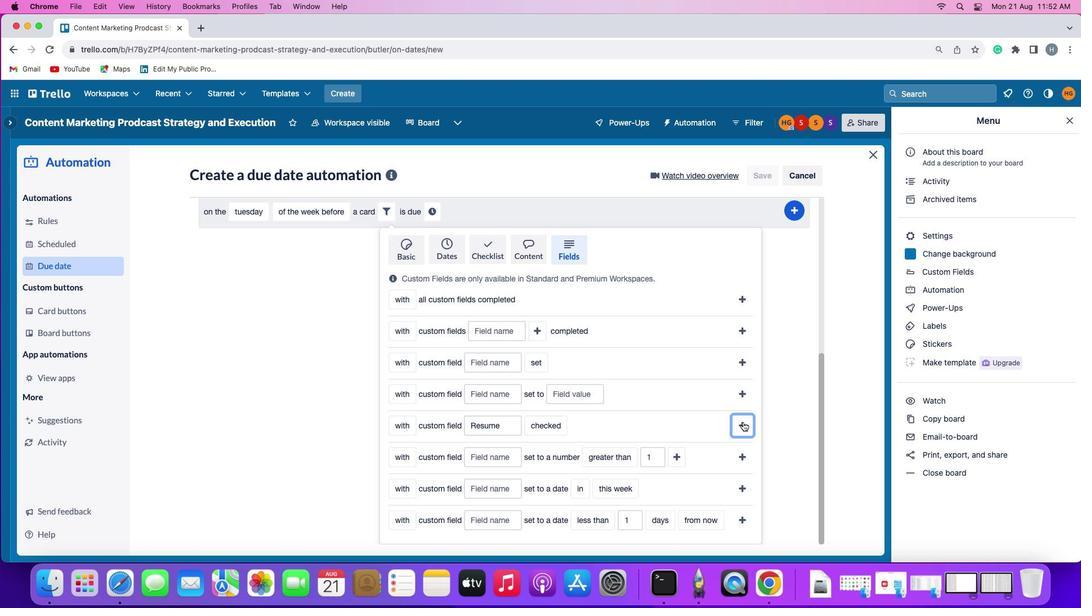 
Action: Mouse moved to (590, 488)
Screenshot: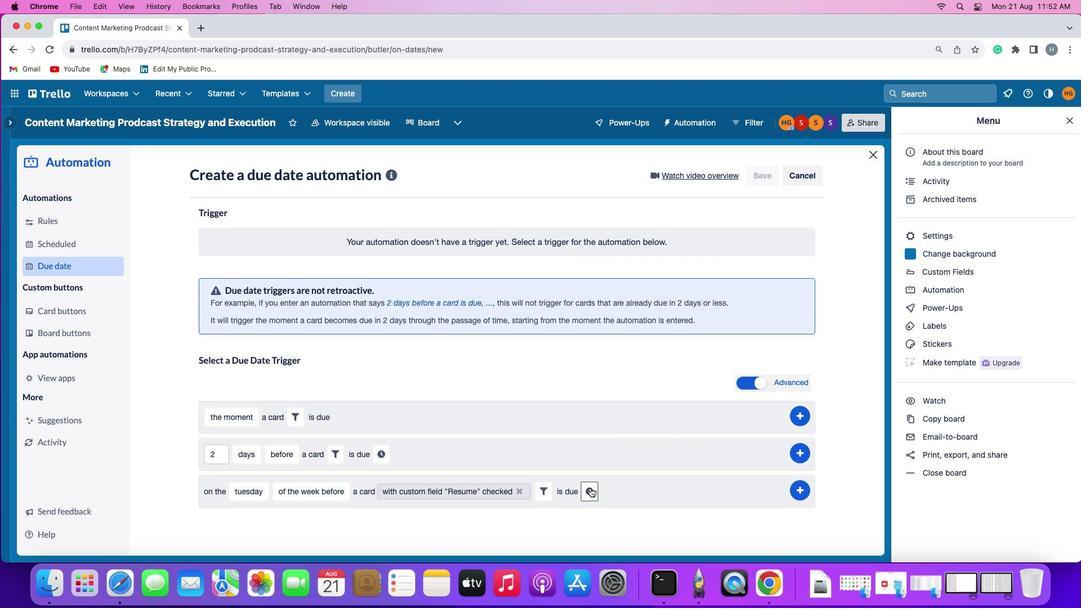 
Action: Mouse pressed left at (590, 488)
Screenshot: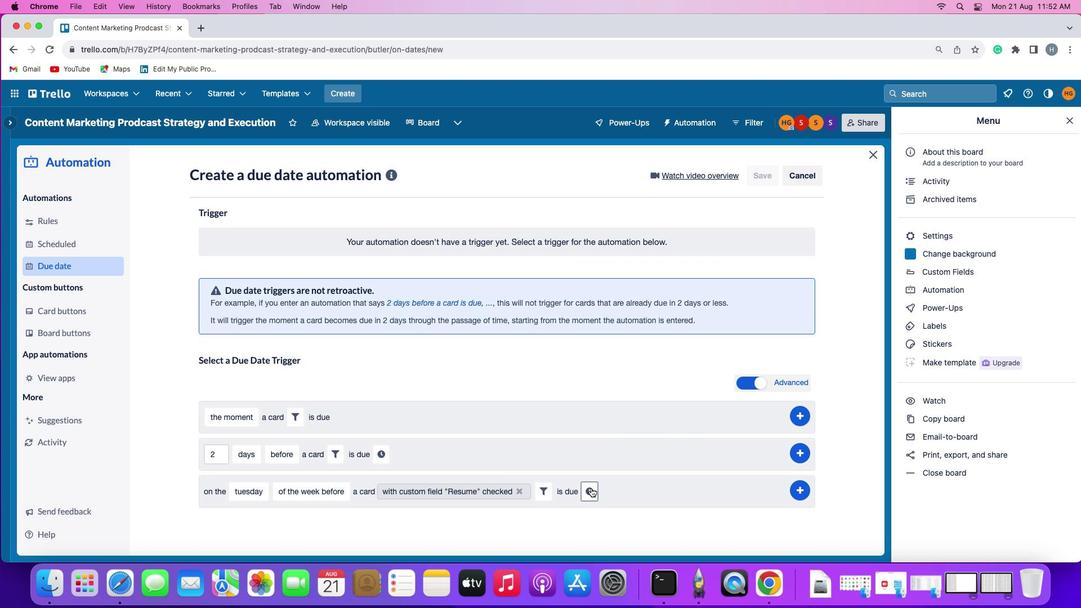 
Action: Mouse moved to (618, 491)
Screenshot: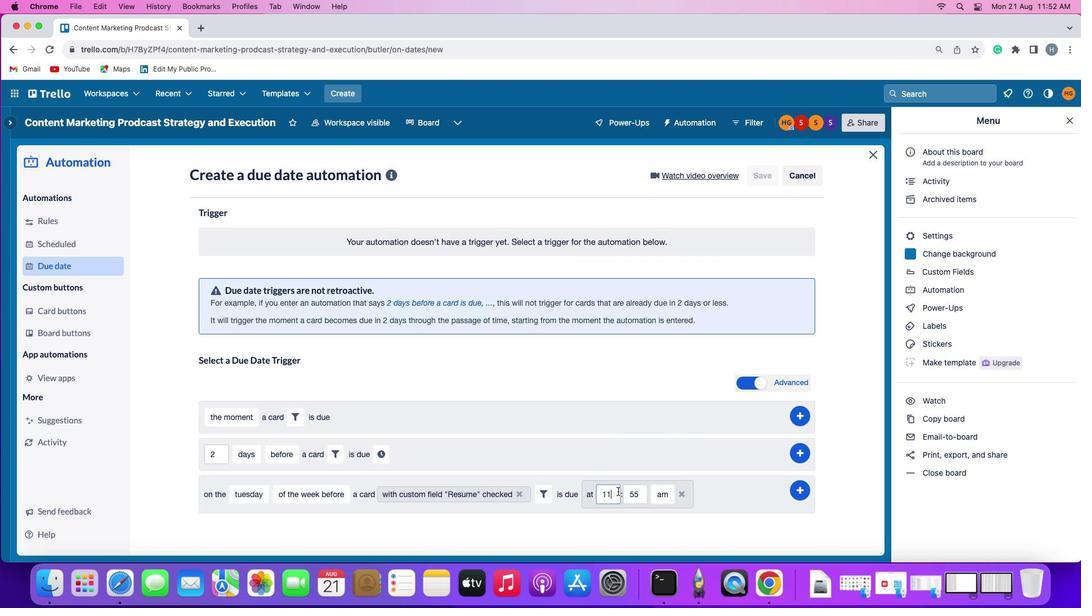 
Action: Mouse pressed left at (618, 491)
Screenshot: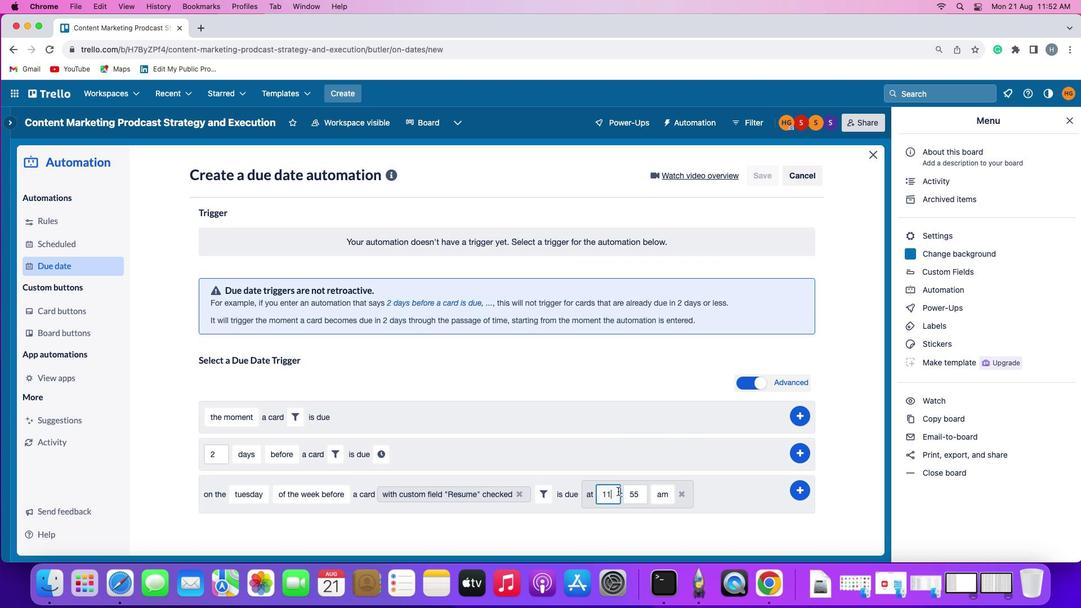 
Action: Key pressed Key.backspace'1'
Screenshot: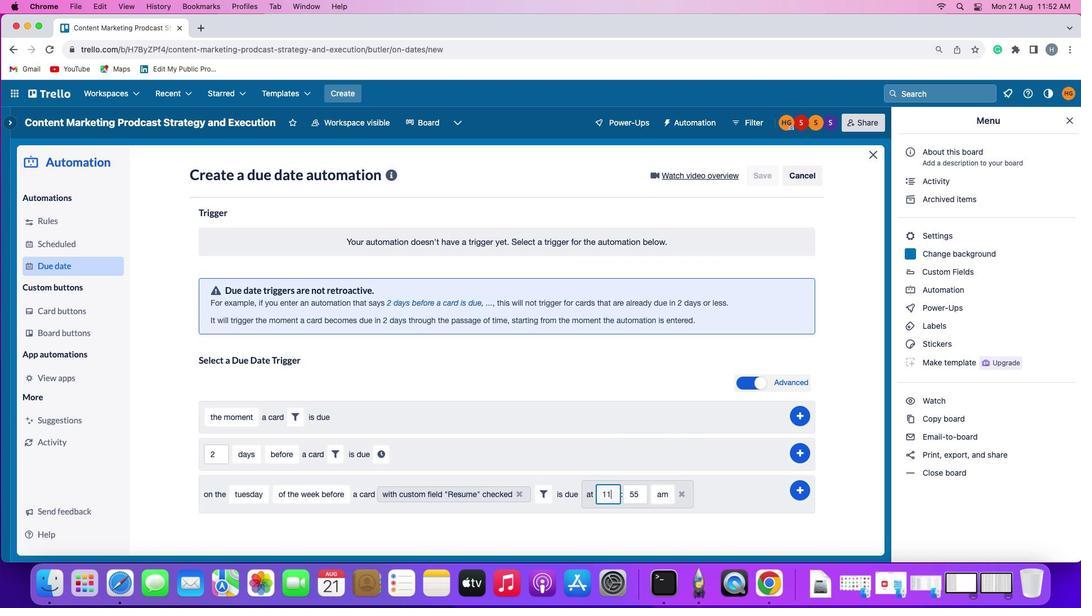 
Action: Mouse moved to (636, 493)
Screenshot: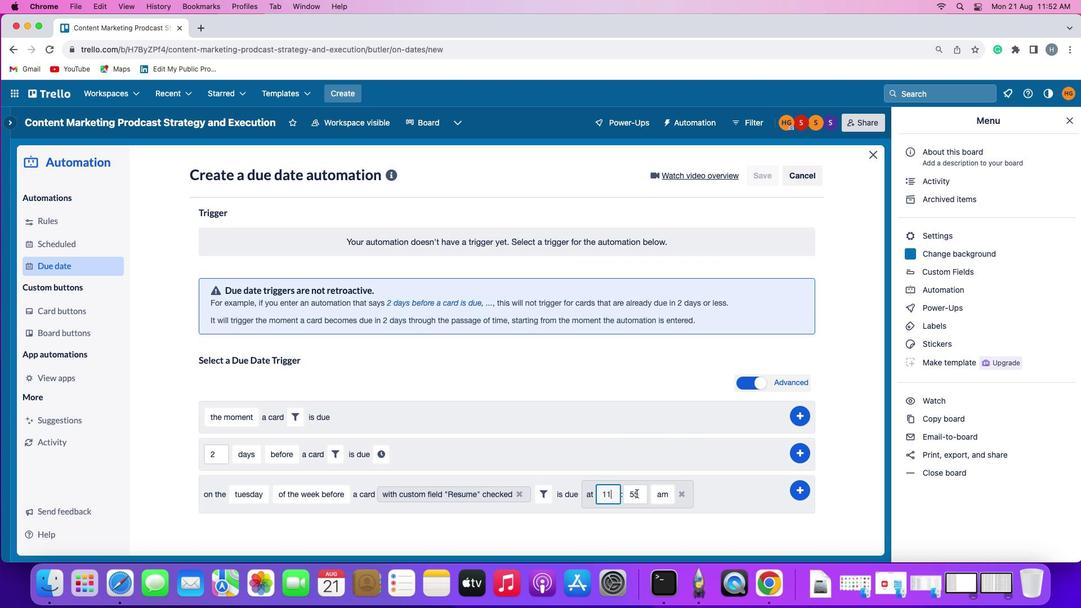
Action: Mouse pressed left at (636, 493)
Screenshot: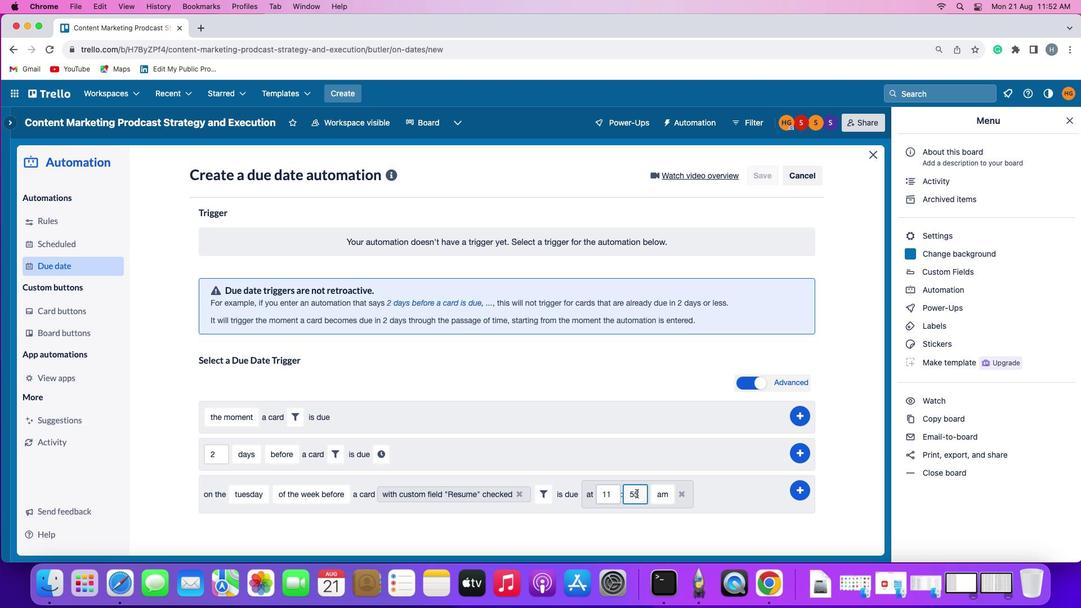 
Action: Mouse moved to (636, 493)
Screenshot: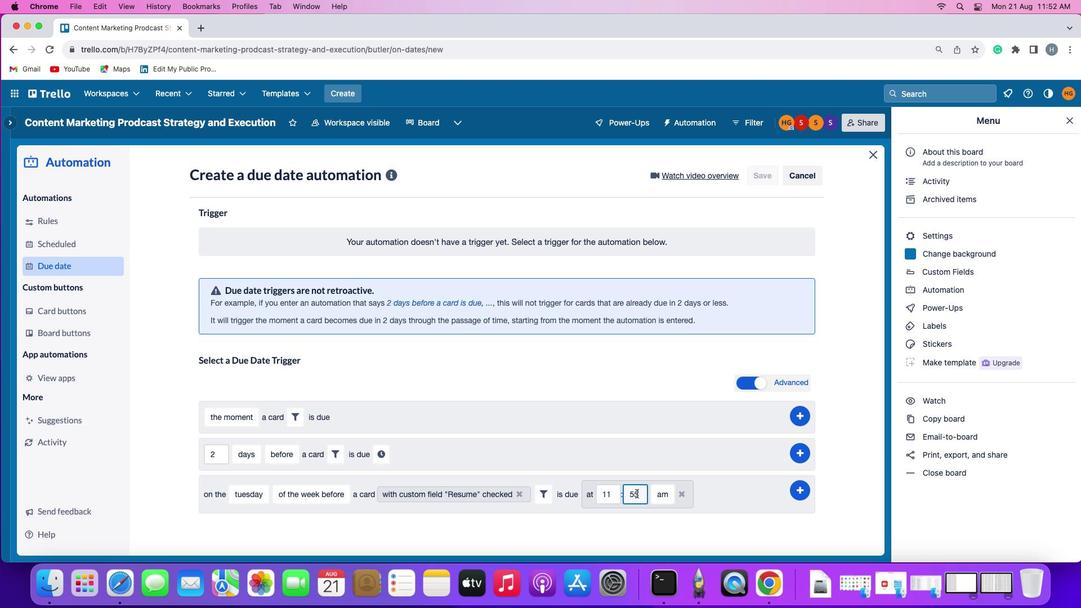 
Action: Key pressed Key.backspaceKey.backspace'0''0'
Screenshot: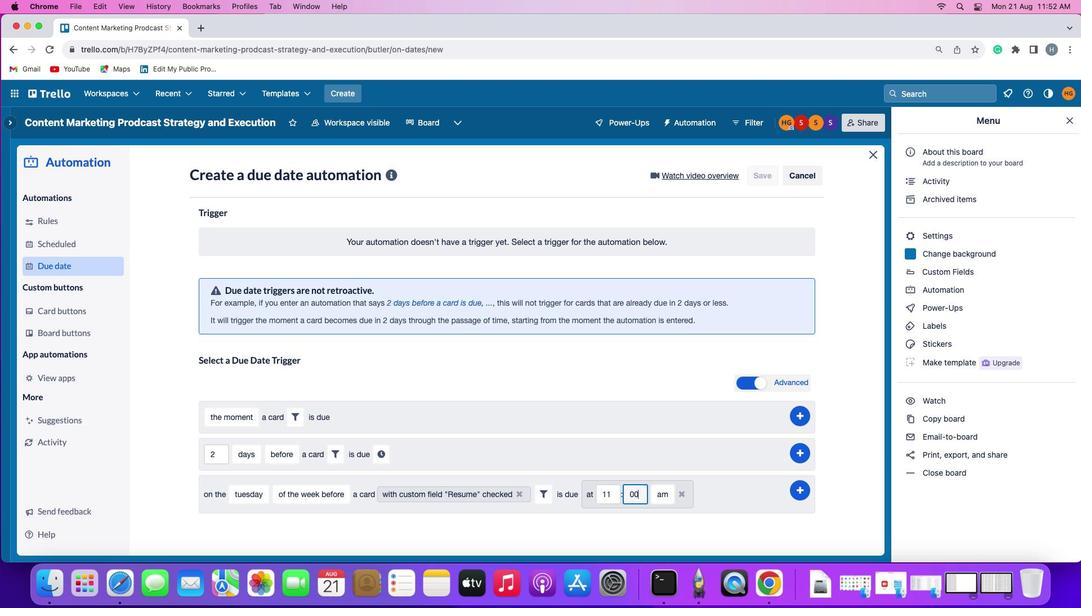 
Action: Mouse moved to (658, 492)
Screenshot: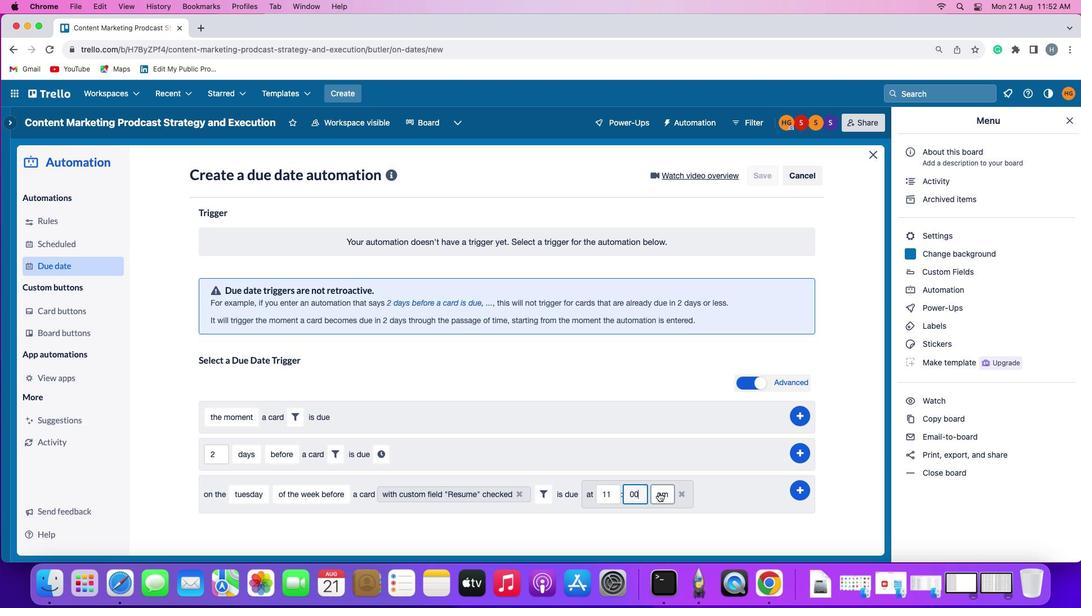 
Action: Mouse pressed left at (658, 492)
Screenshot: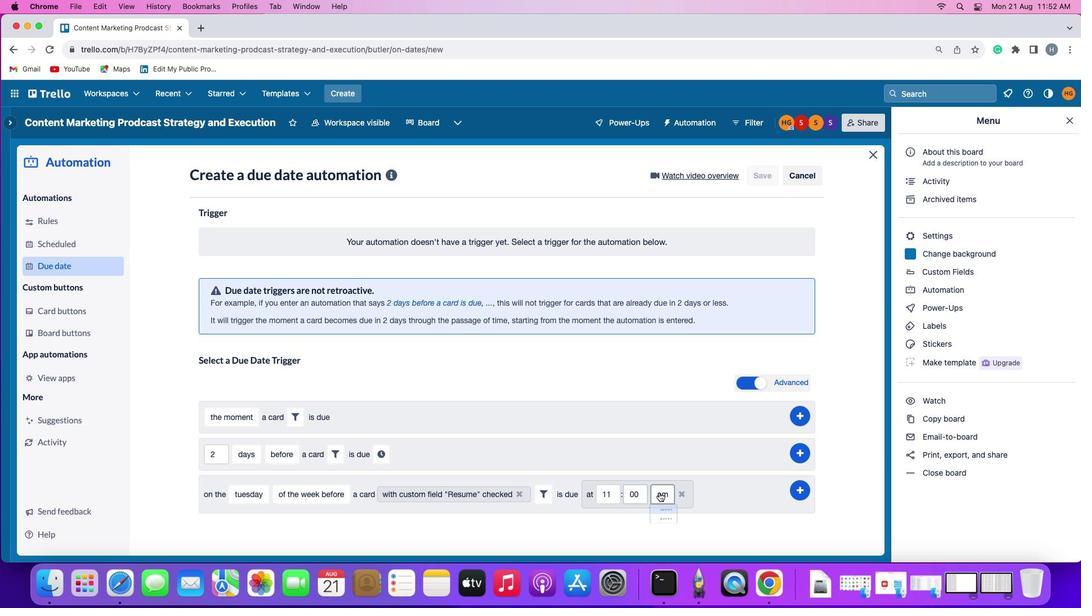 
Action: Mouse moved to (671, 514)
Screenshot: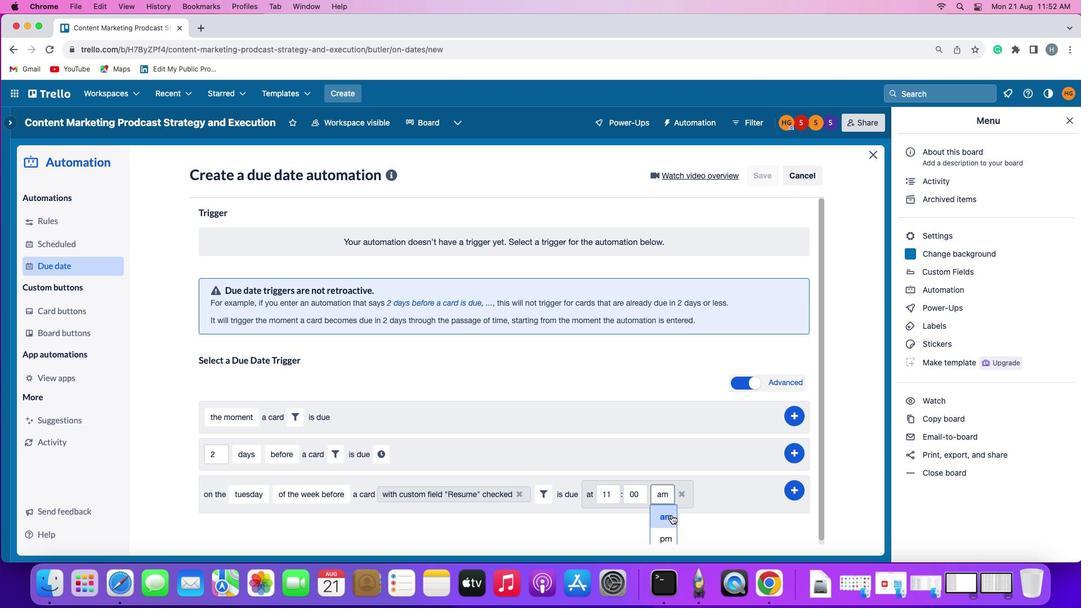 
Action: Mouse pressed left at (671, 514)
Screenshot: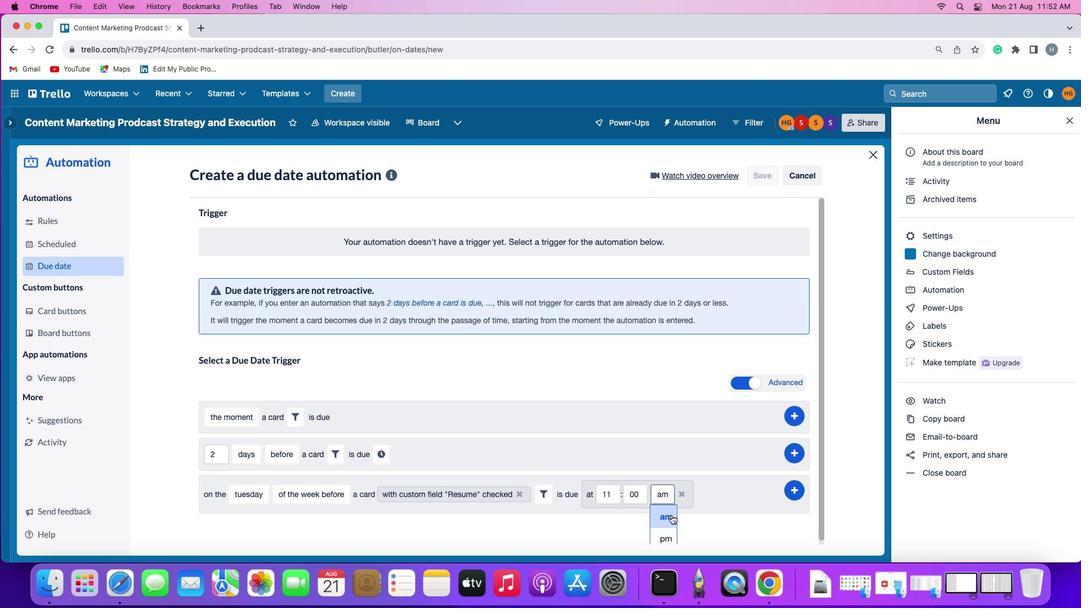 
Action: Mouse moved to (804, 486)
Screenshot: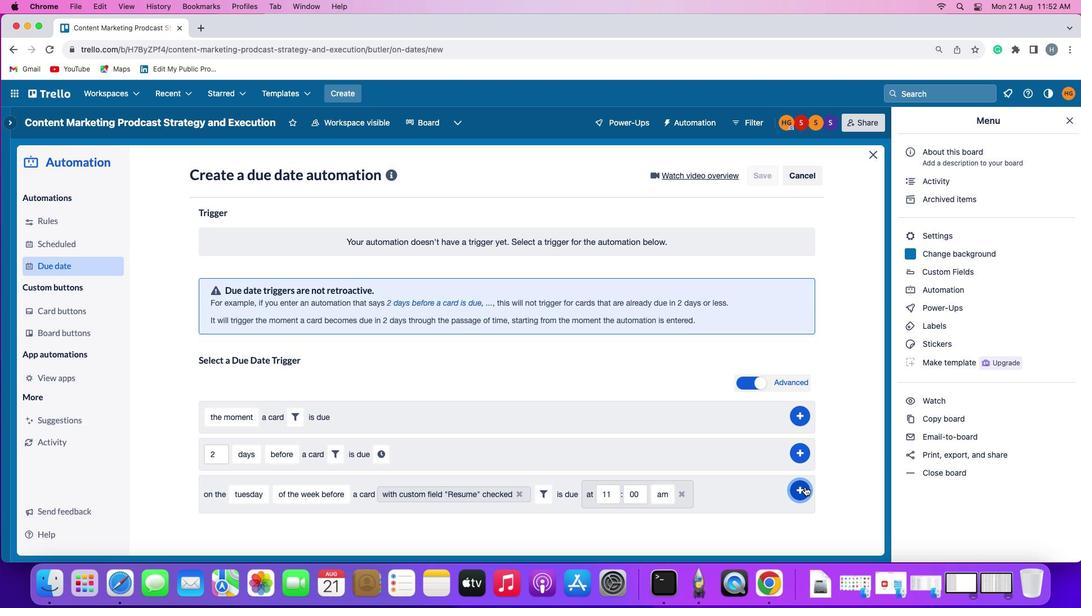 
Action: Mouse pressed left at (804, 486)
Screenshot: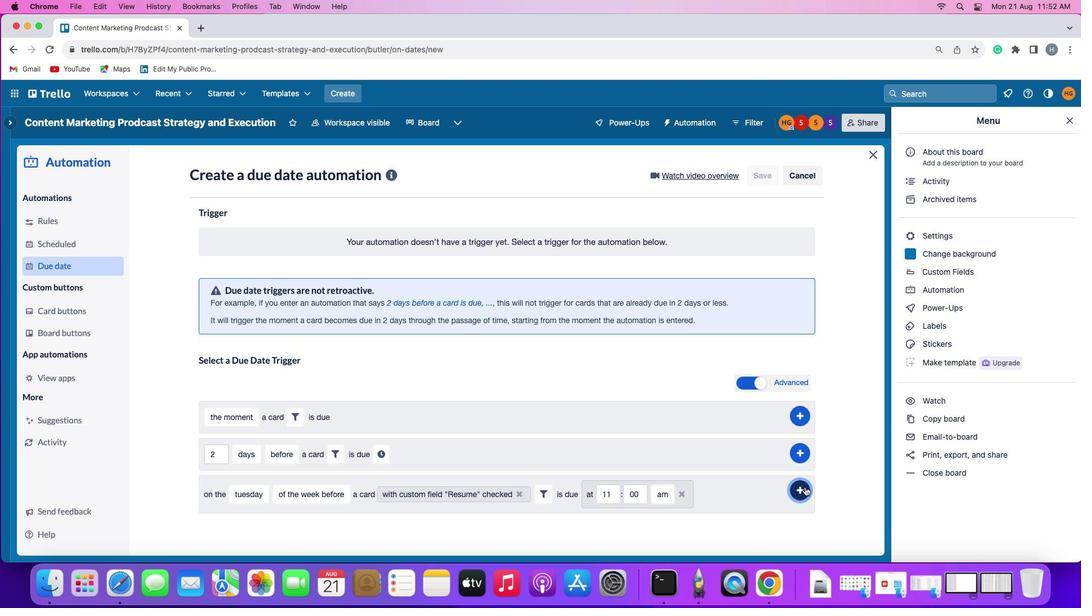 
Action: Mouse moved to (867, 401)
Screenshot: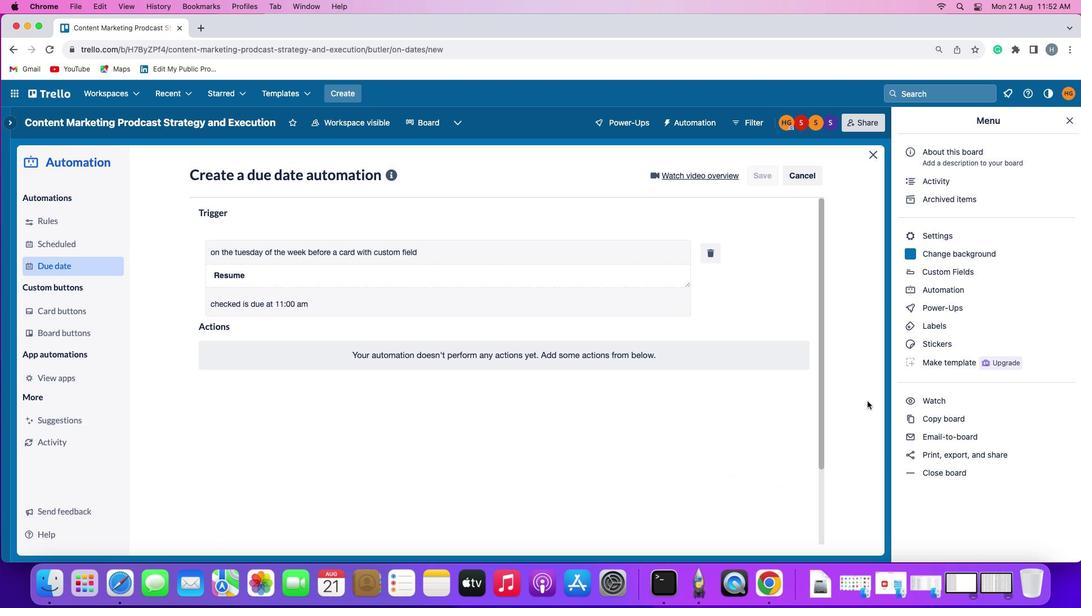 
